Task: Add a condition where "Hours since ticket status pending Greater than Fifty five" in pending tickets.
Action: Mouse moved to (161, 445)
Screenshot: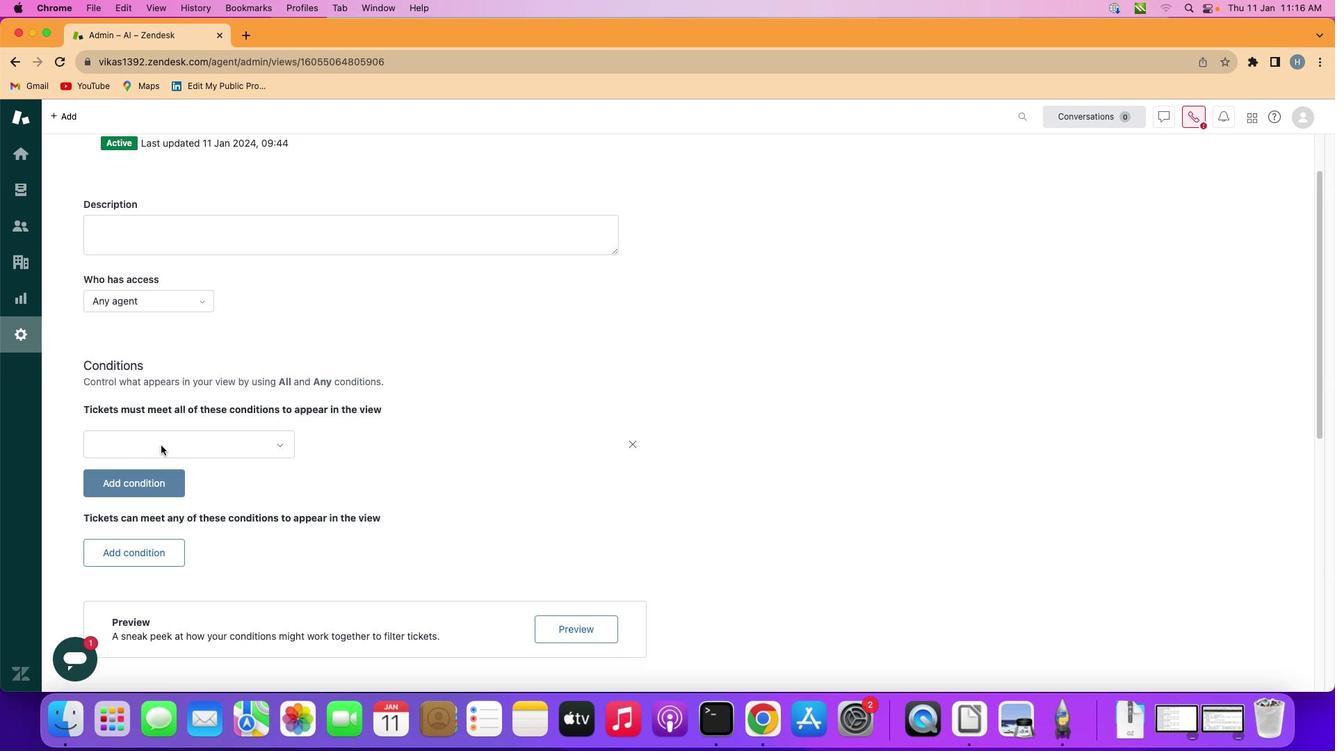 
Action: Mouse pressed left at (161, 445)
Screenshot: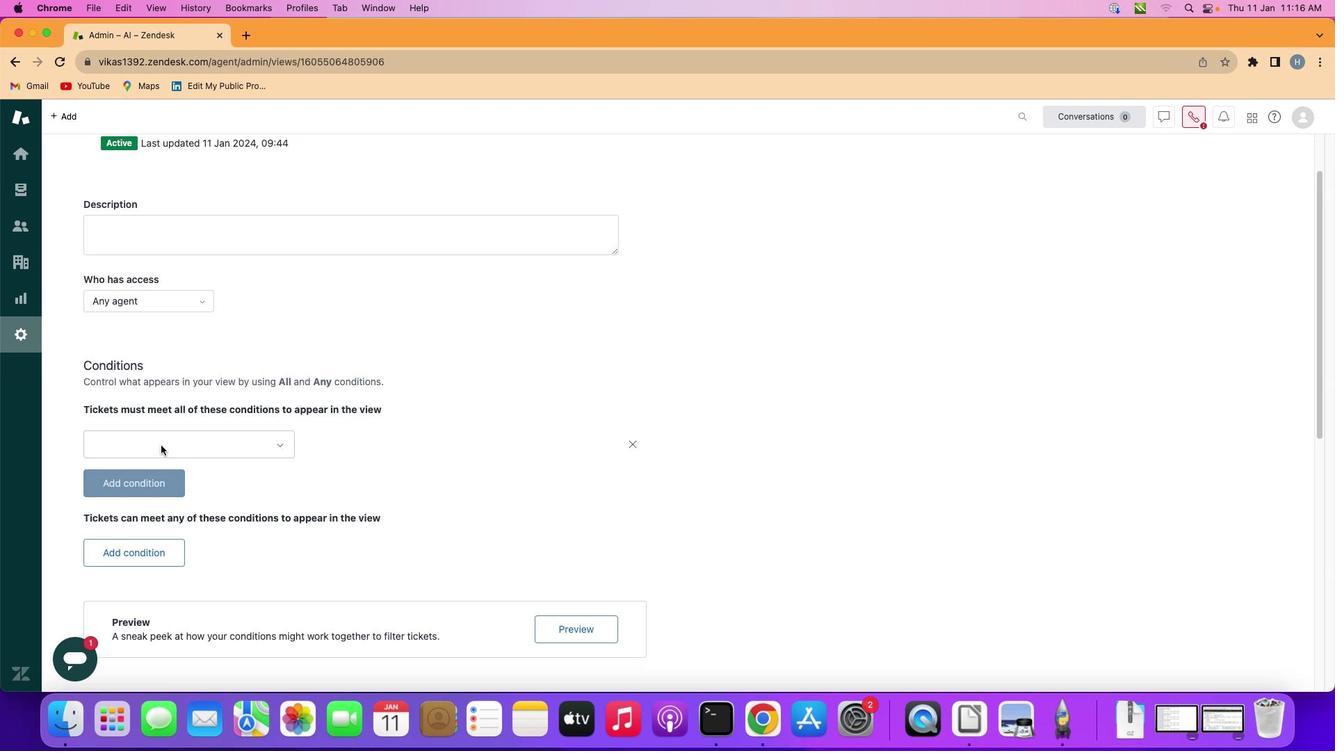 
Action: Mouse moved to (214, 445)
Screenshot: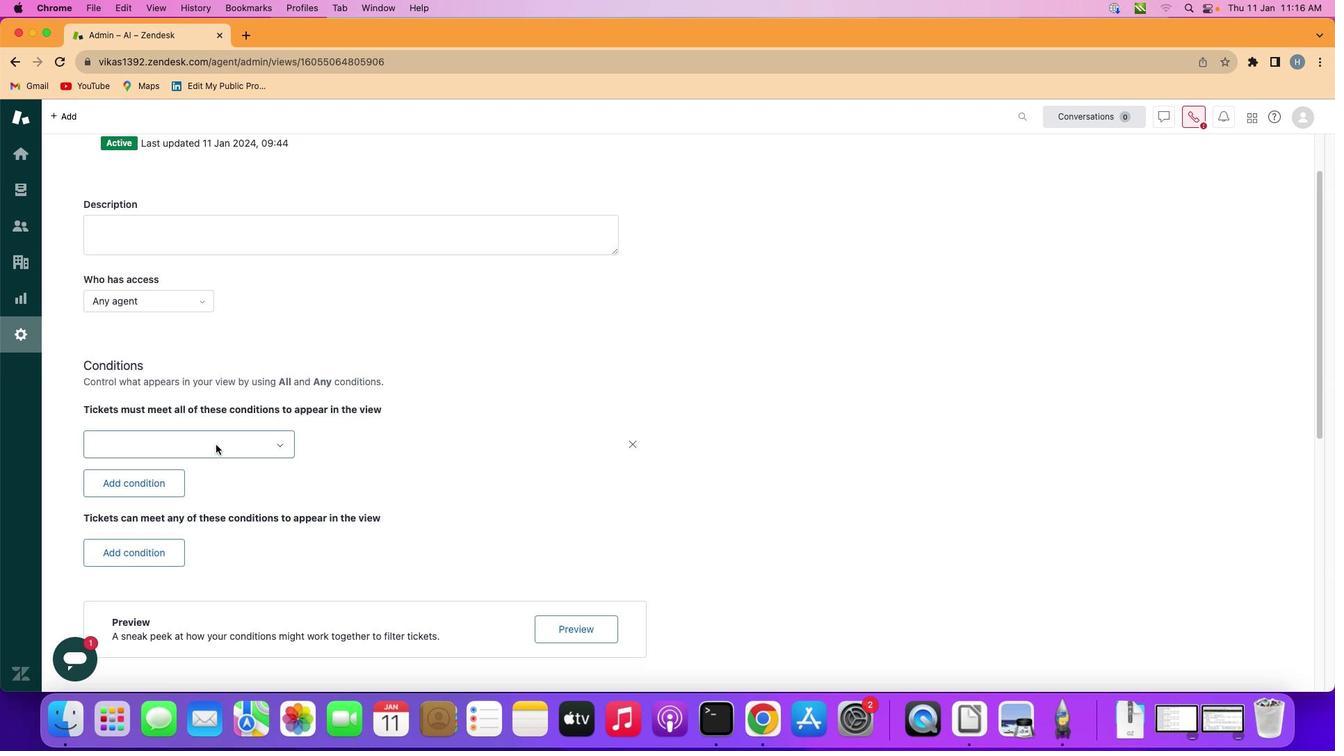 
Action: Mouse pressed left at (214, 445)
Screenshot: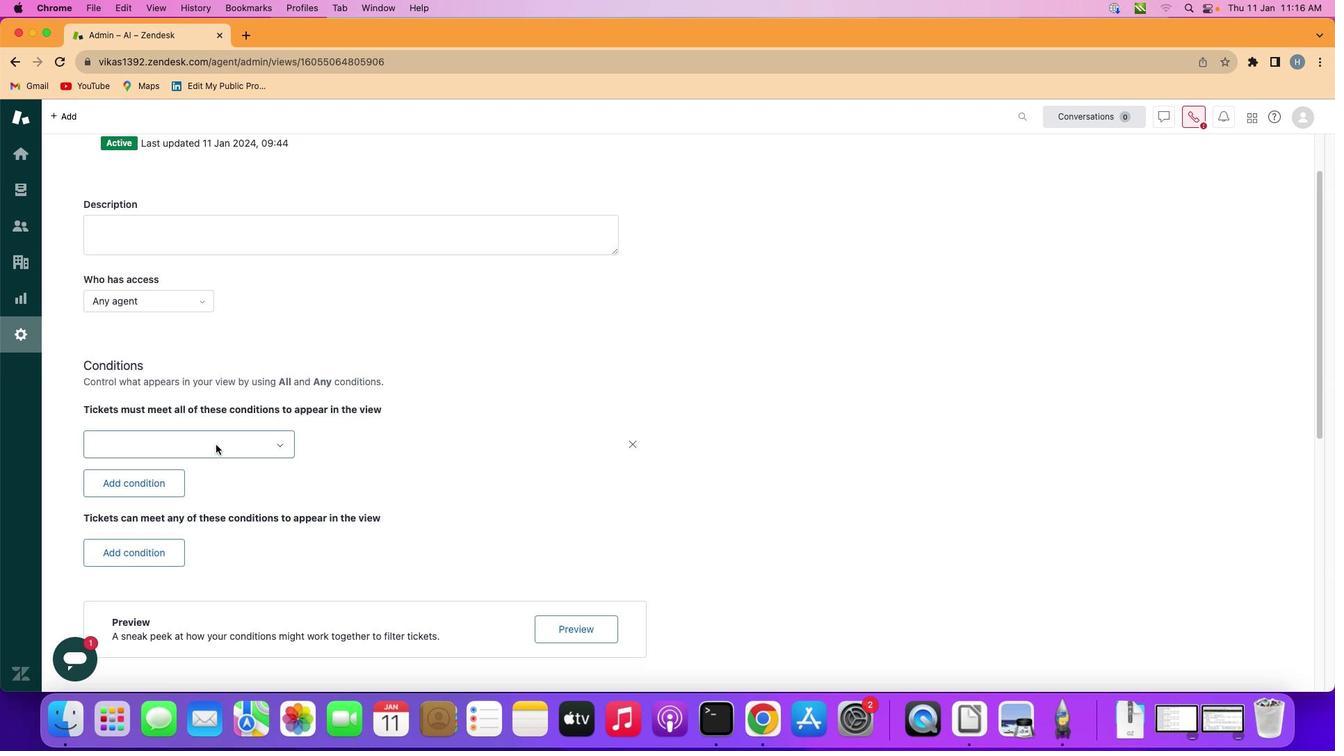 
Action: Mouse moved to (215, 368)
Screenshot: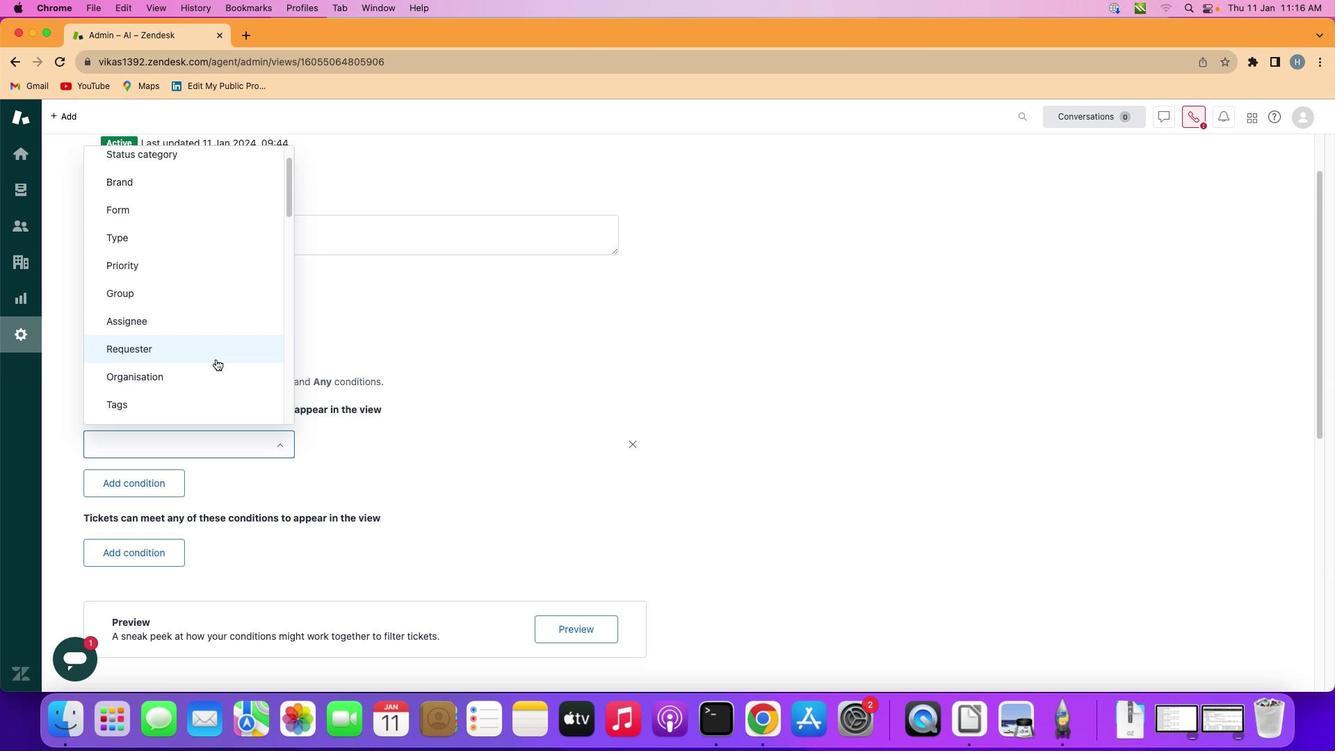 
Action: Mouse scrolled (215, 368) with delta (0, 0)
Screenshot: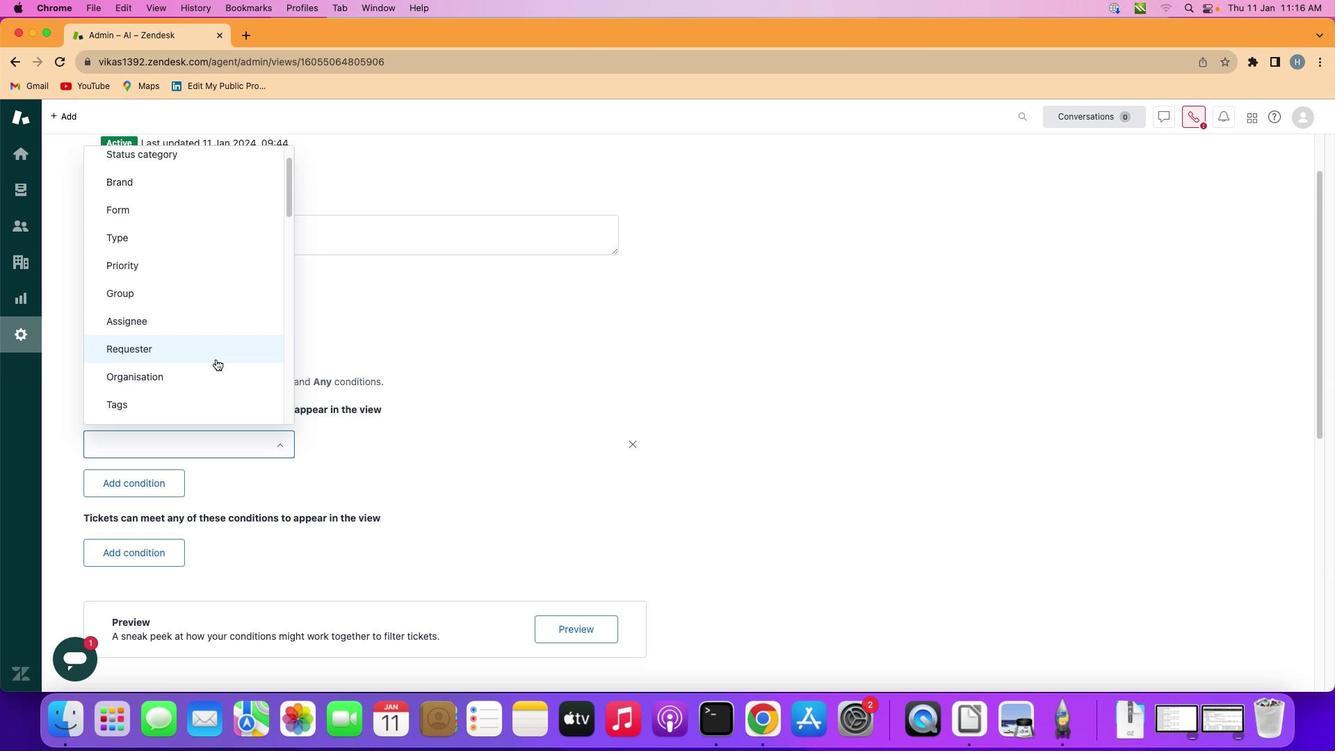 
Action: Mouse moved to (215, 367)
Screenshot: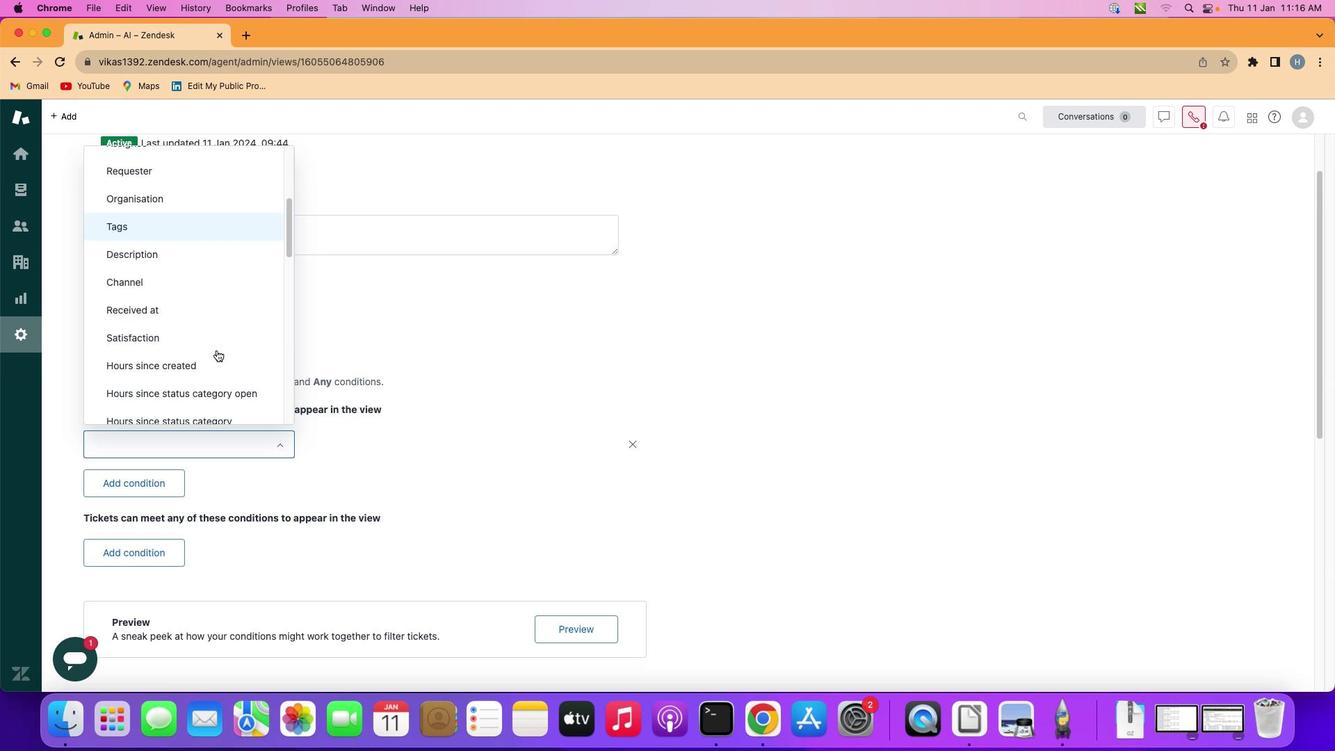 
Action: Mouse scrolled (215, 367) with delta (0, 0)
Screenshot: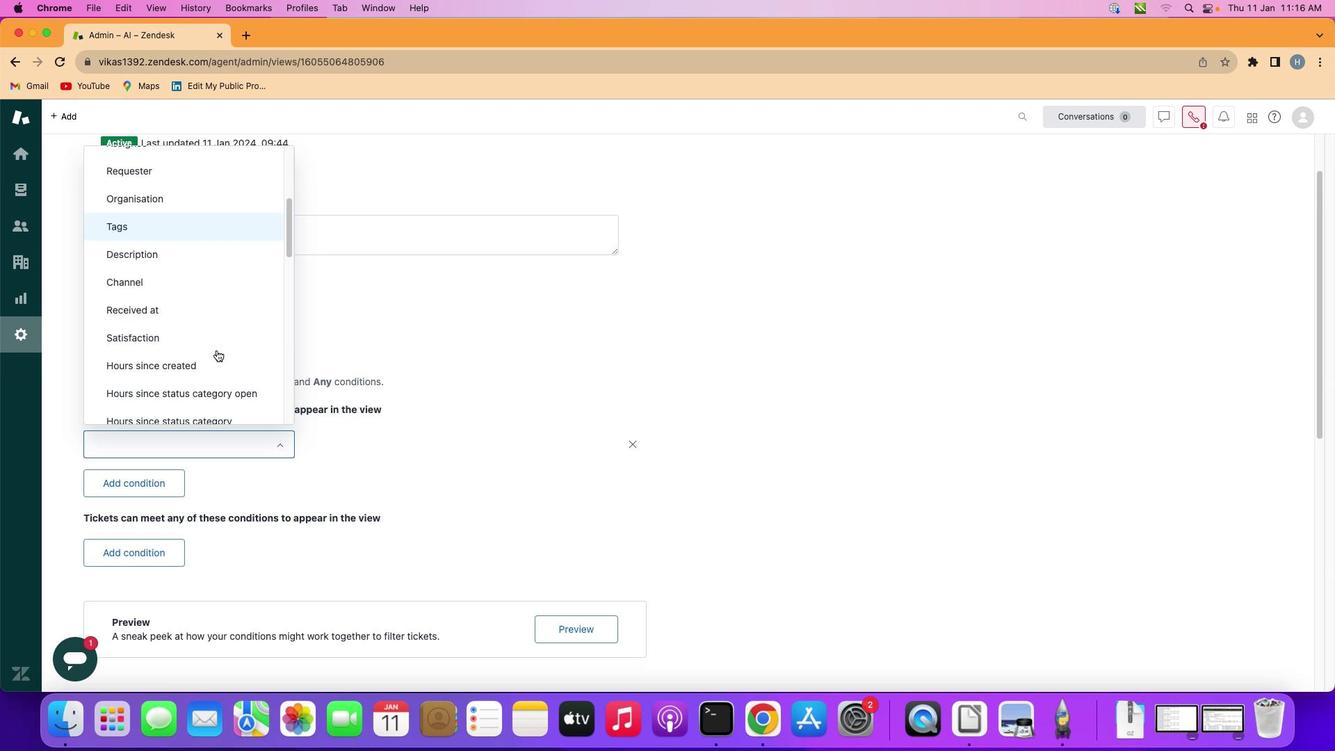 
Action: Mouse moved to (215, 365)
Screenshot: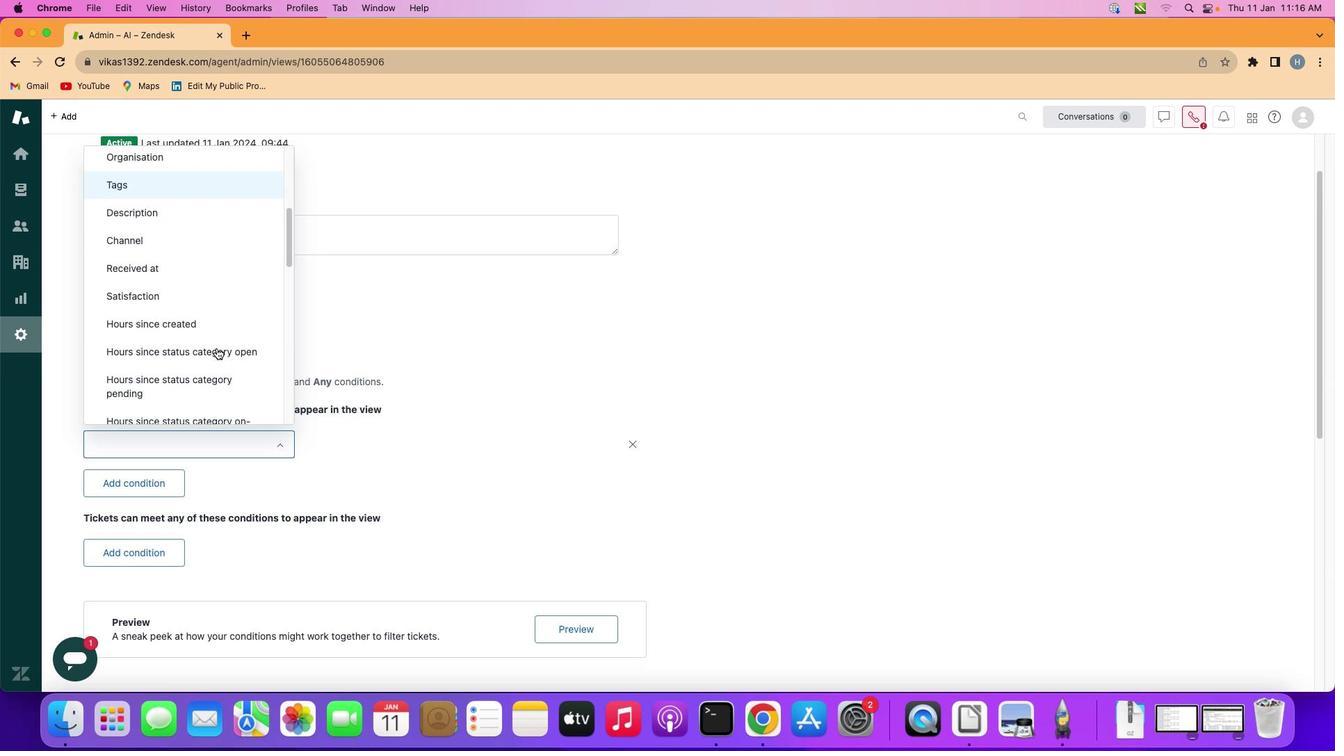 
Action: Mouse scrolled (215, 365) with delta (0, -1)
Screenshot: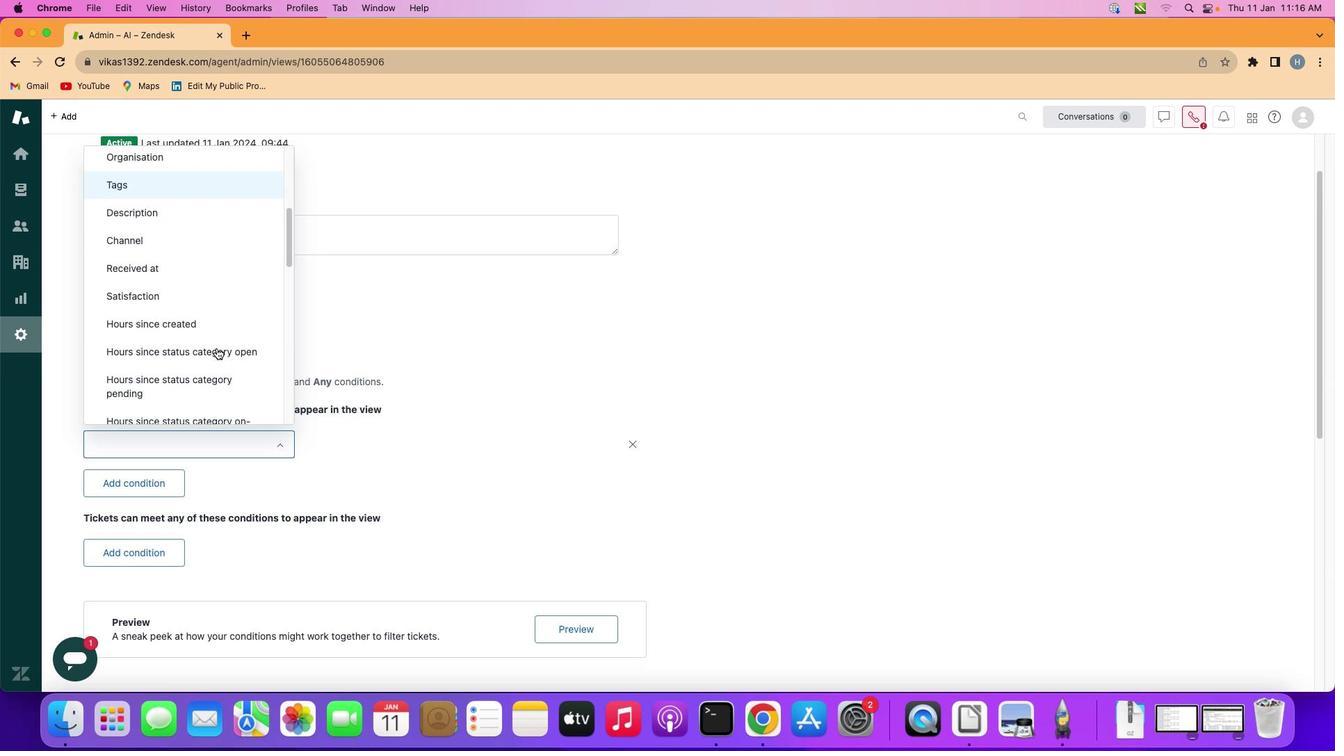 
Action: Mouse moved to (215, 363)
Screenshot: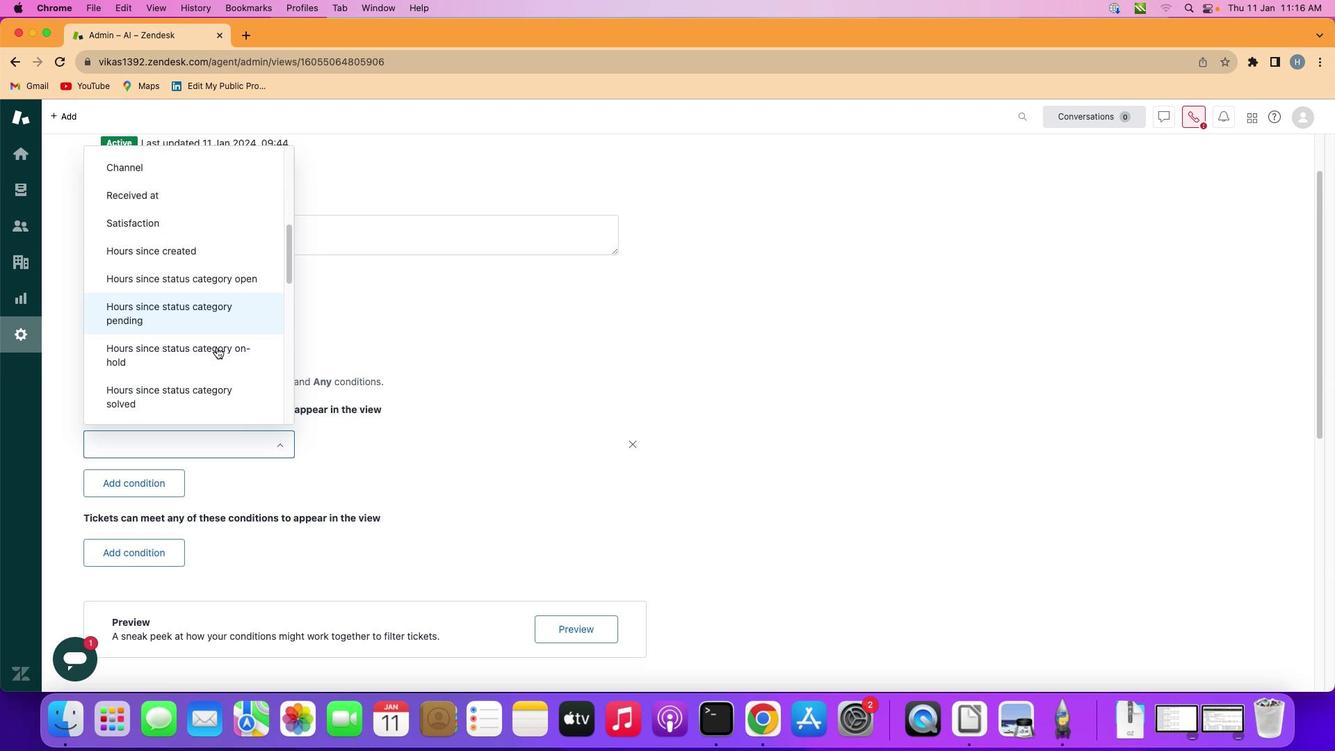 
Action: Mouse scrolled (215, 363) with delta (0, -2)
Screenshot: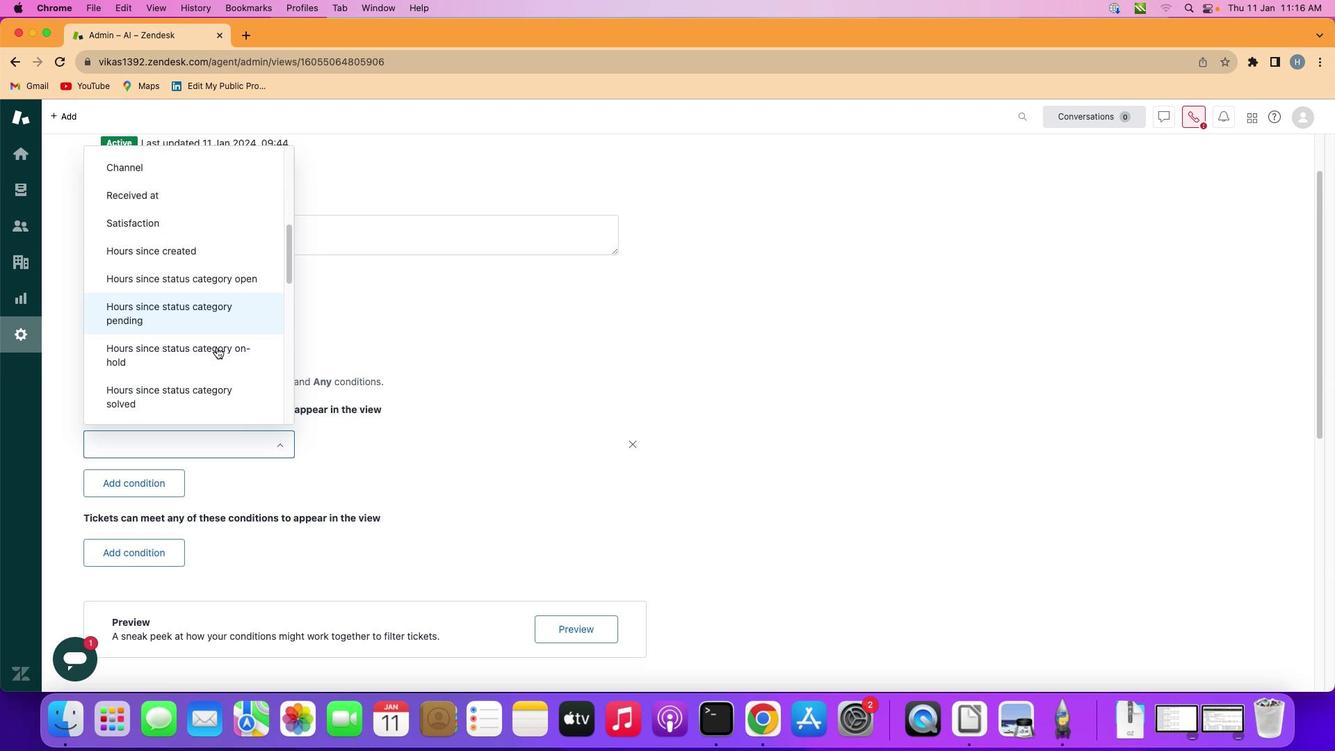 
Action: Mouse moved to (215, 359)
Screenshot: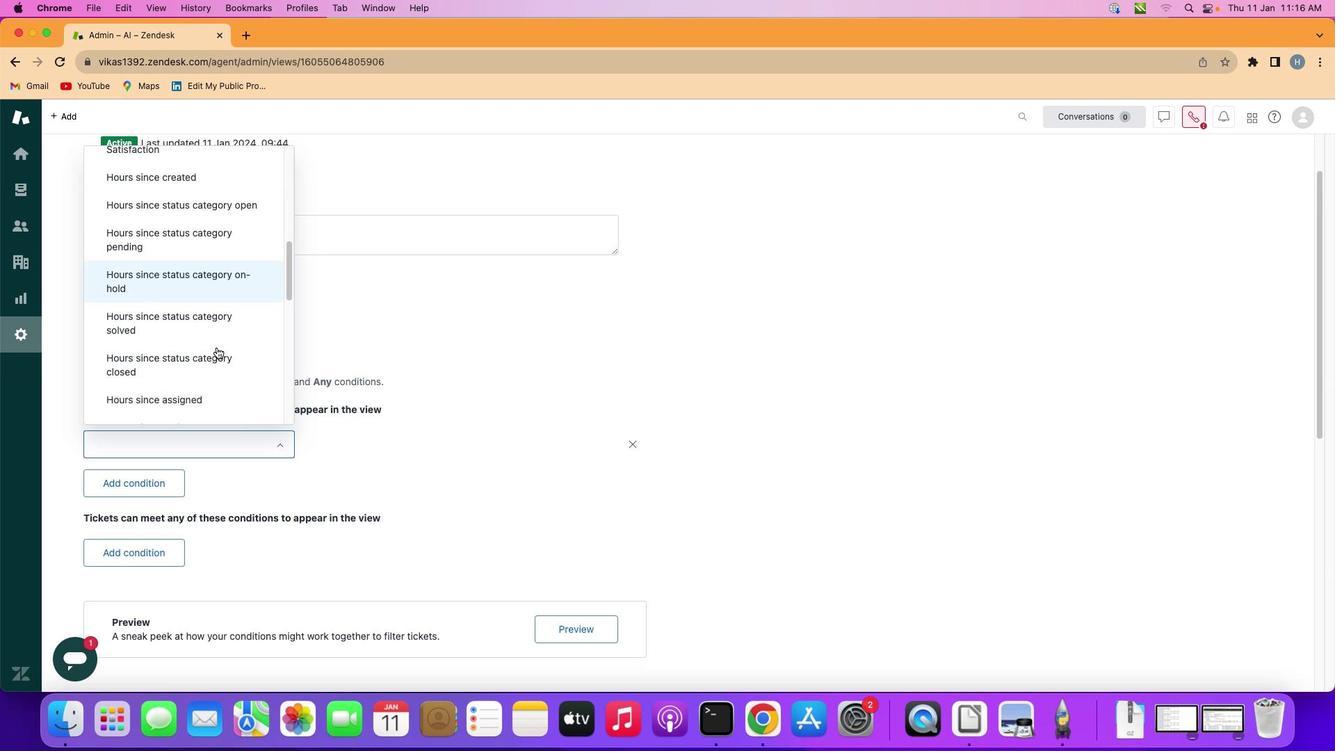 
Action: Mouse scrolled (215, 359) with delta (0, -2)
Screenshot: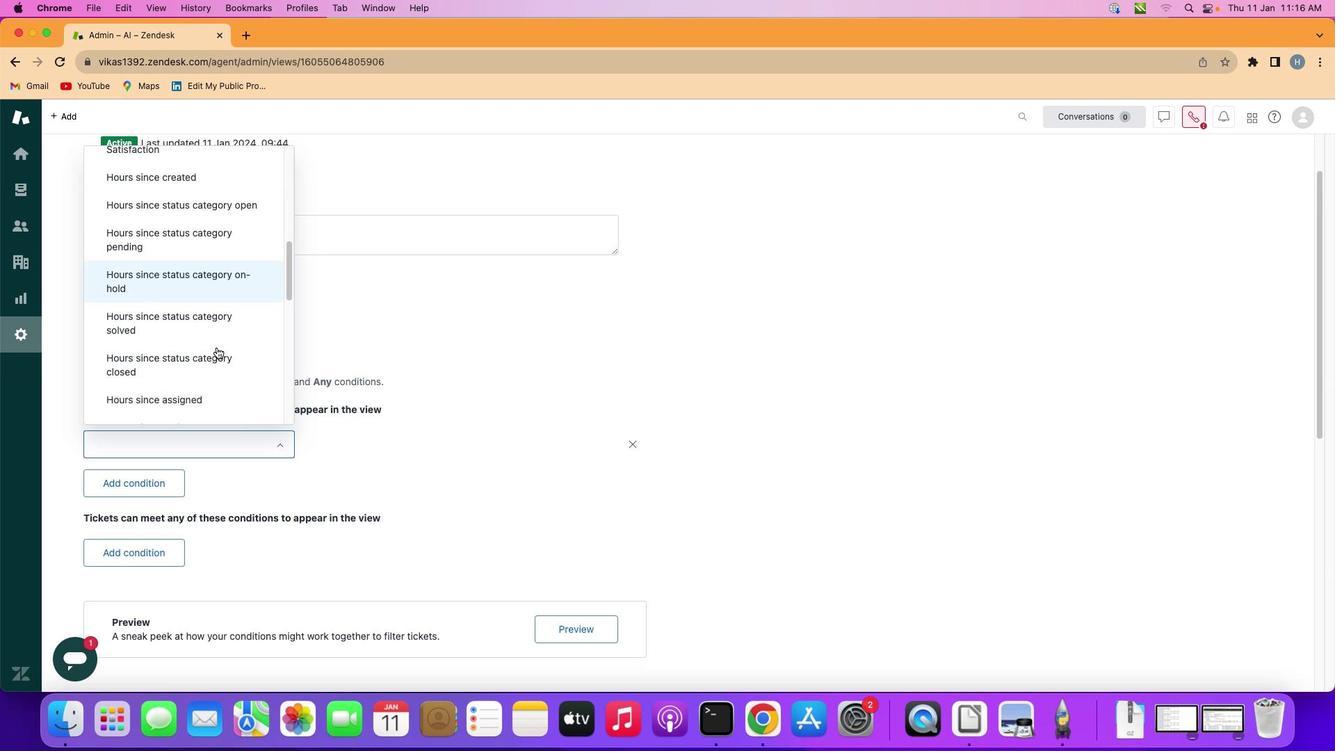 
Action: Mouse moved to (217, 347)
Screenshot: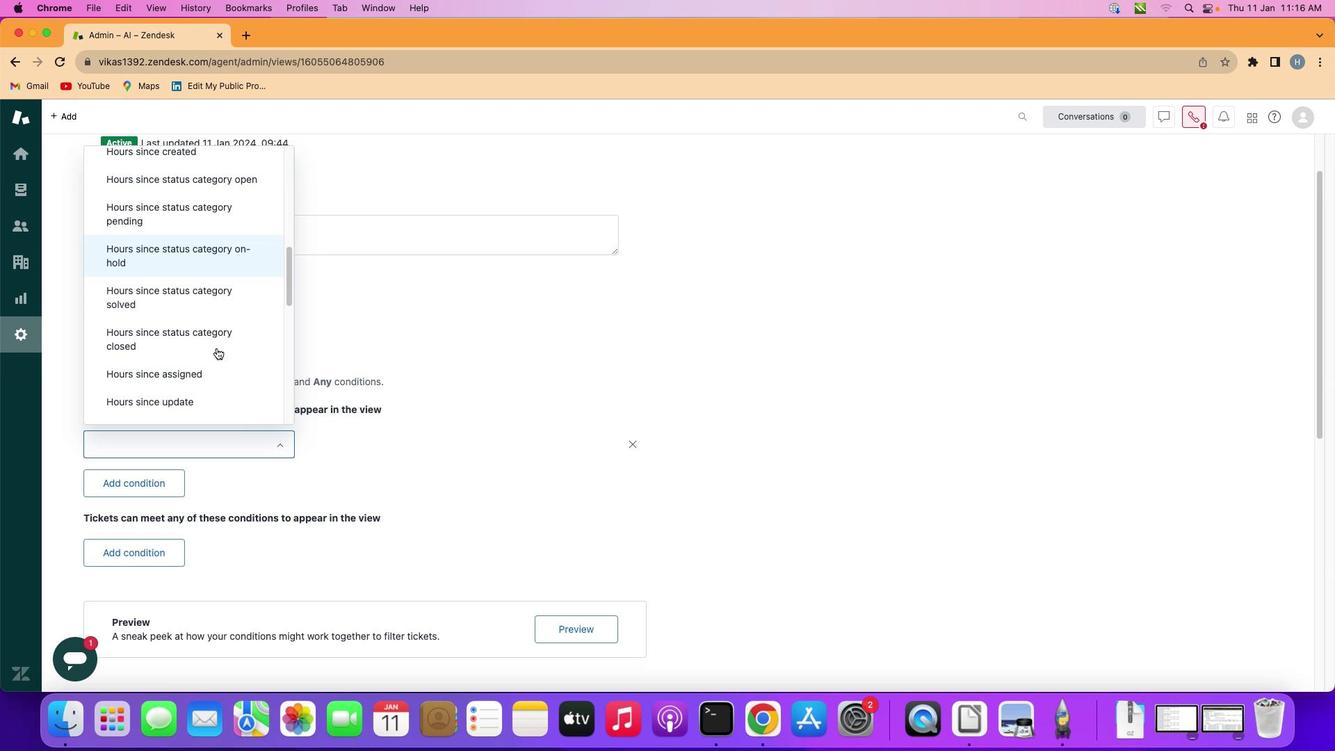 
Action: Mouse scrolled (217, 347) with delta (0, -2)
Screenshot: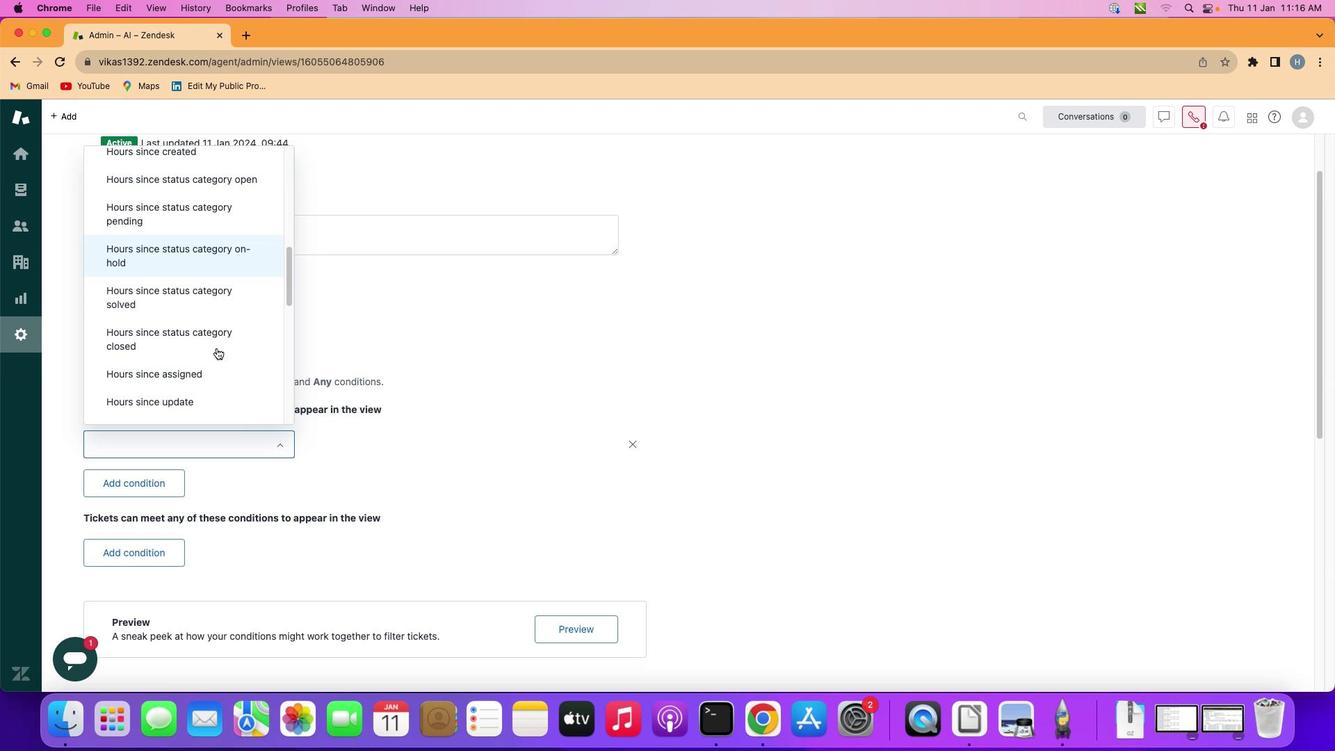 
Action: Mouse moved to (217, 347)
Screenshot: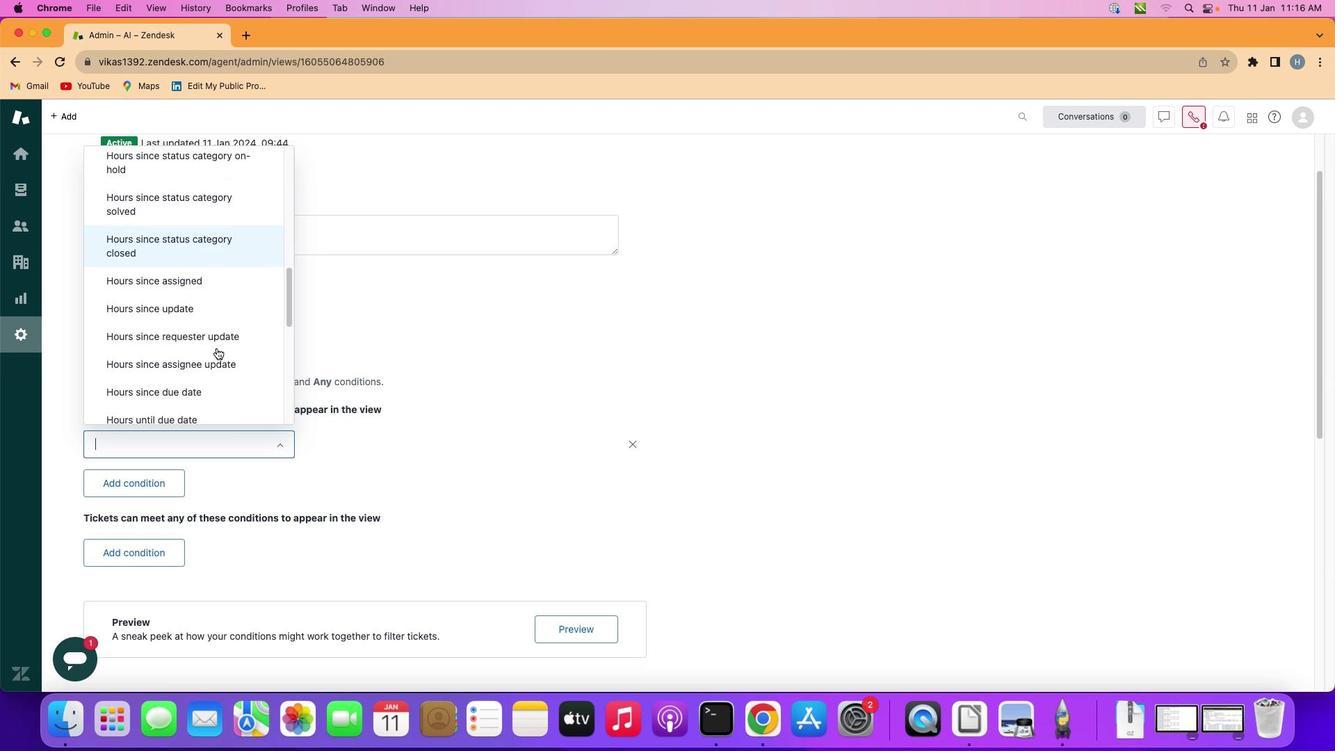 
Action: Mouse scrolled (217, 347) with delta (0, 0)
Screenshot: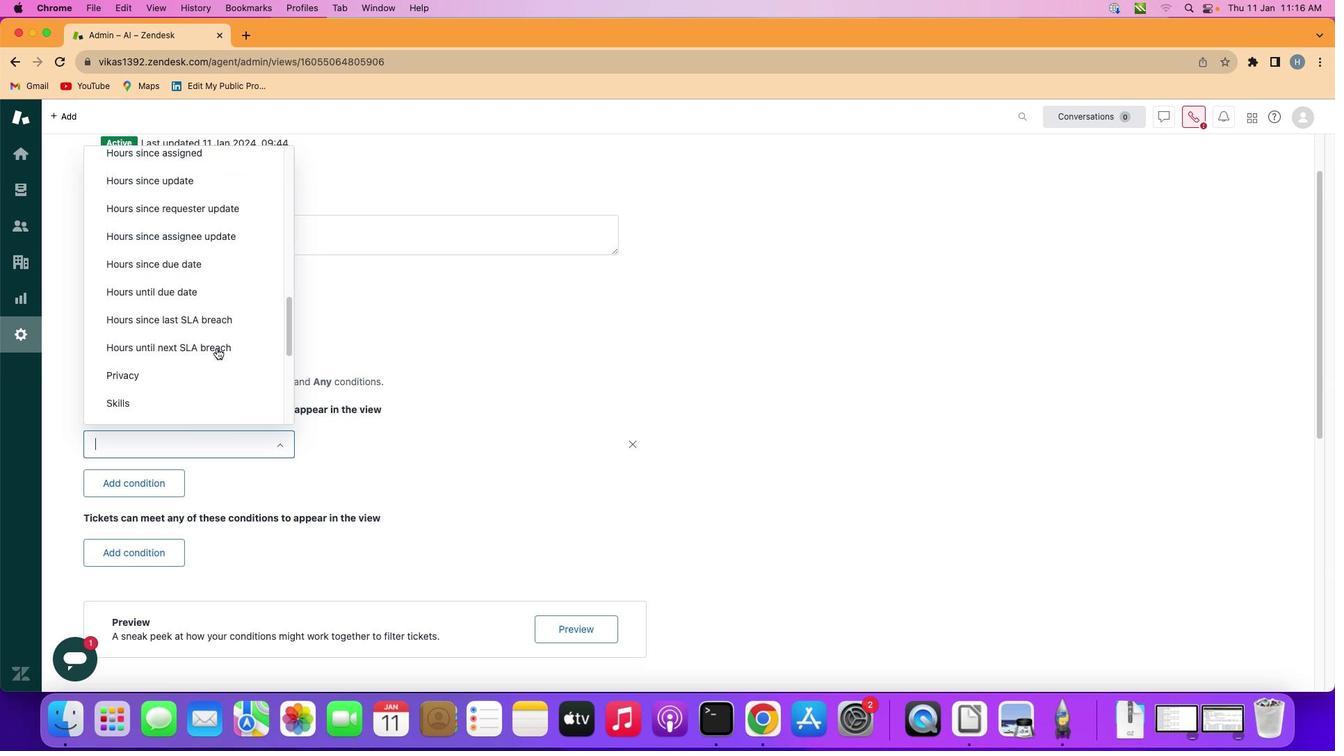 
Action: Mouse scrolled (217, 347) with delta (0, 0)
Screenshot: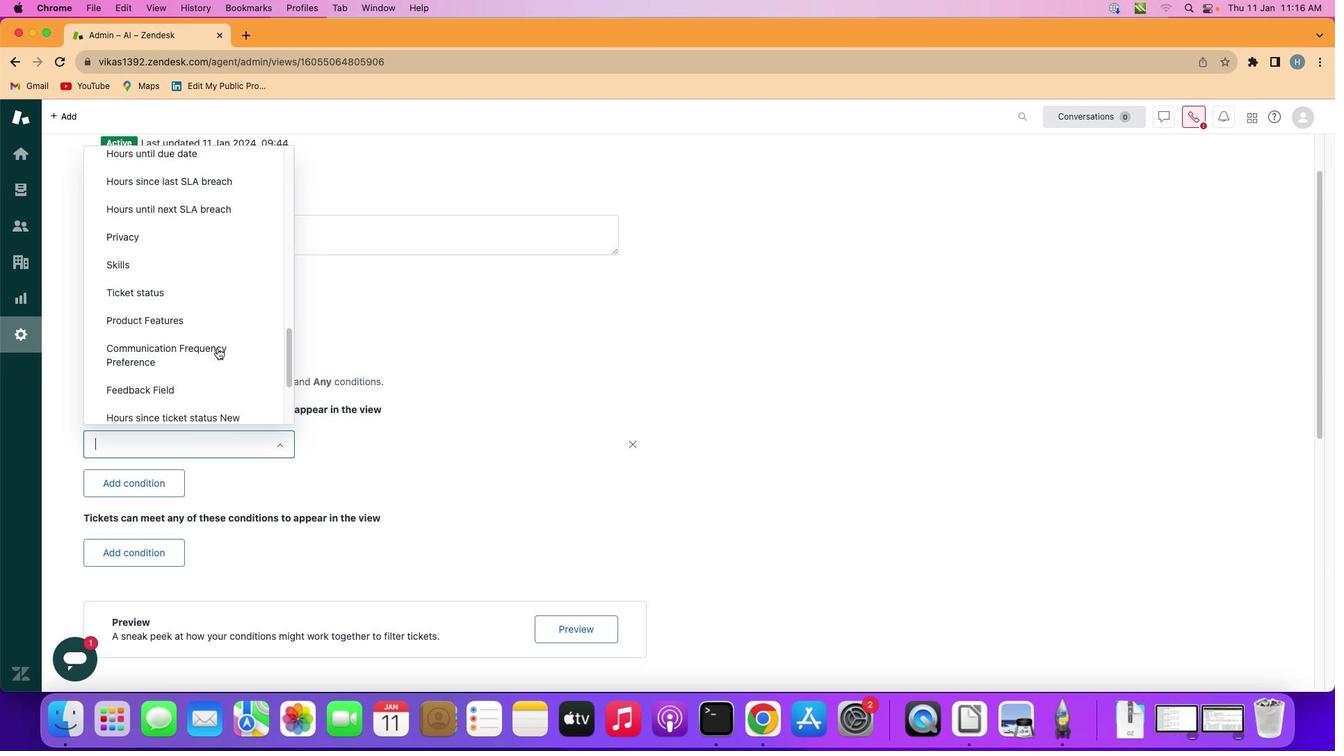 
Action: Mouse scrolled (217, 347) with delta (0, -2)
Screenshot: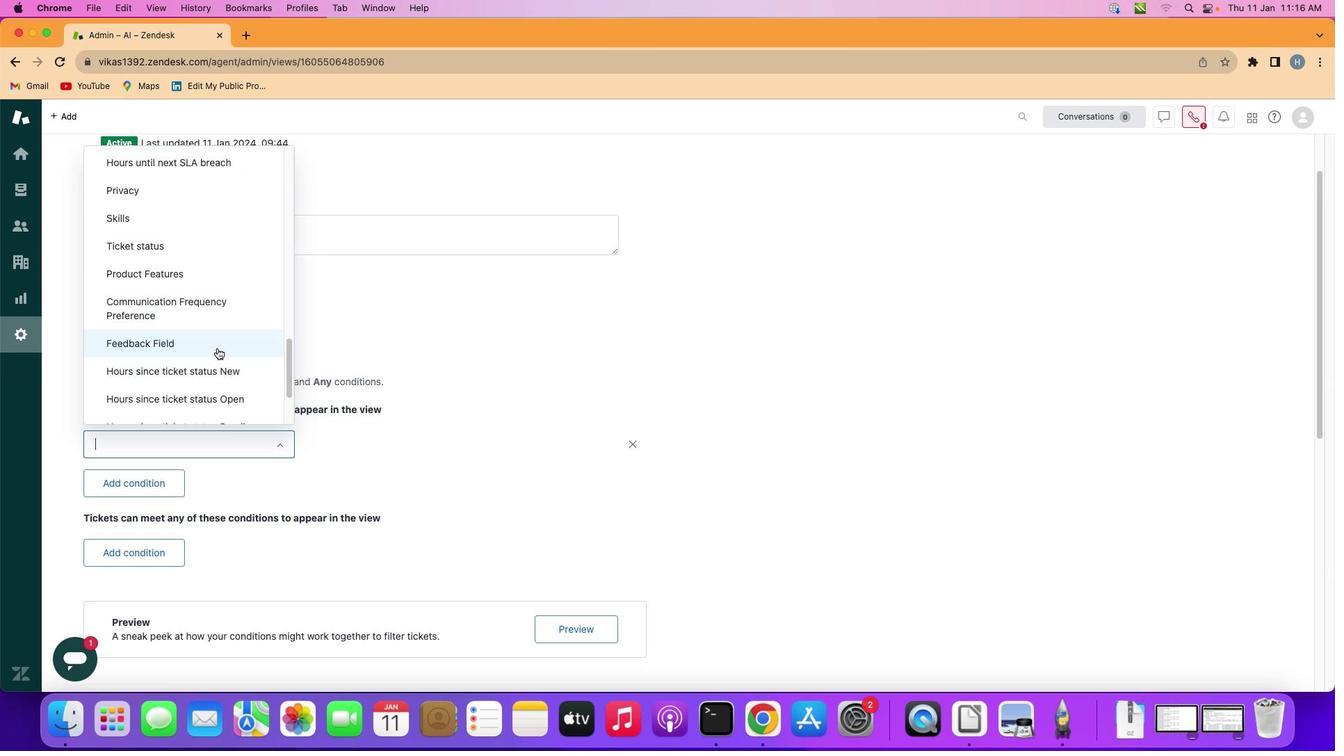 
Action: Mouse scrolled (217, 347) with delta (0, -2)
Screenshot: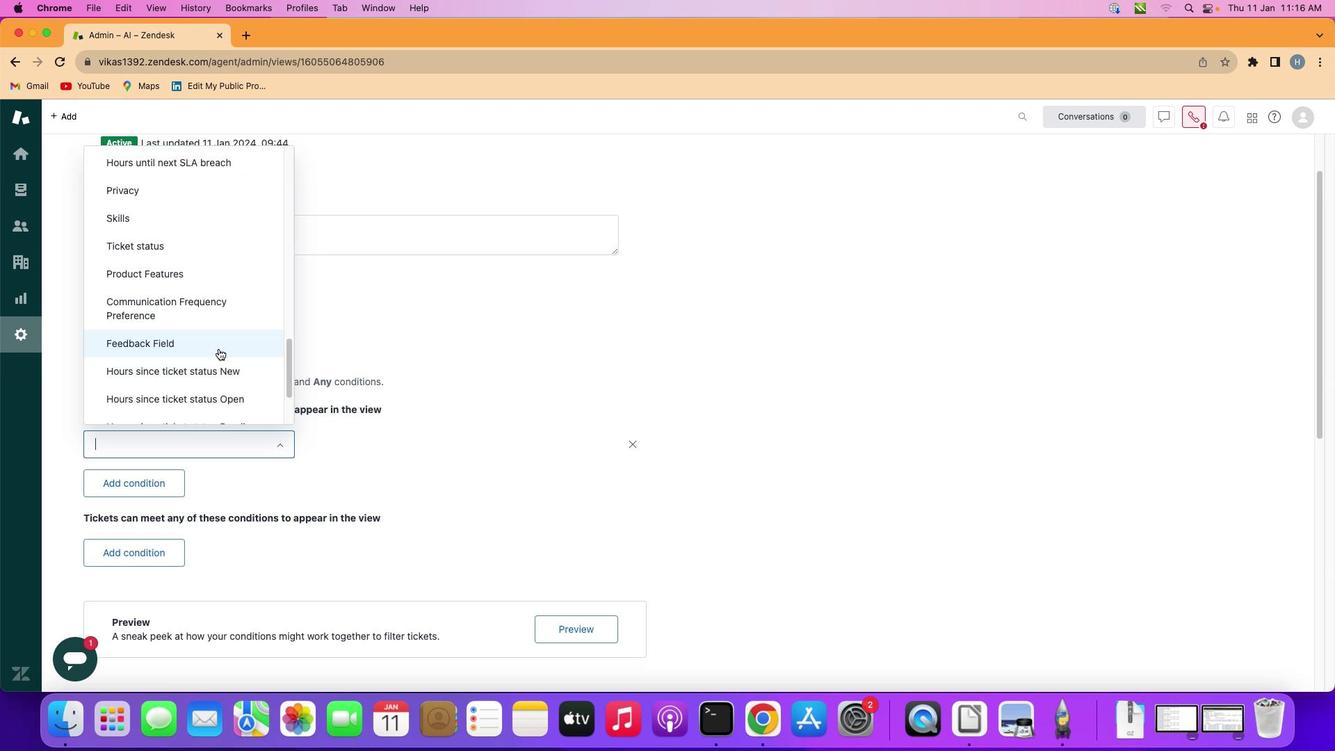 
Action: Mouse scrolled (217, 347) with delta (0, -3)
Screenshot: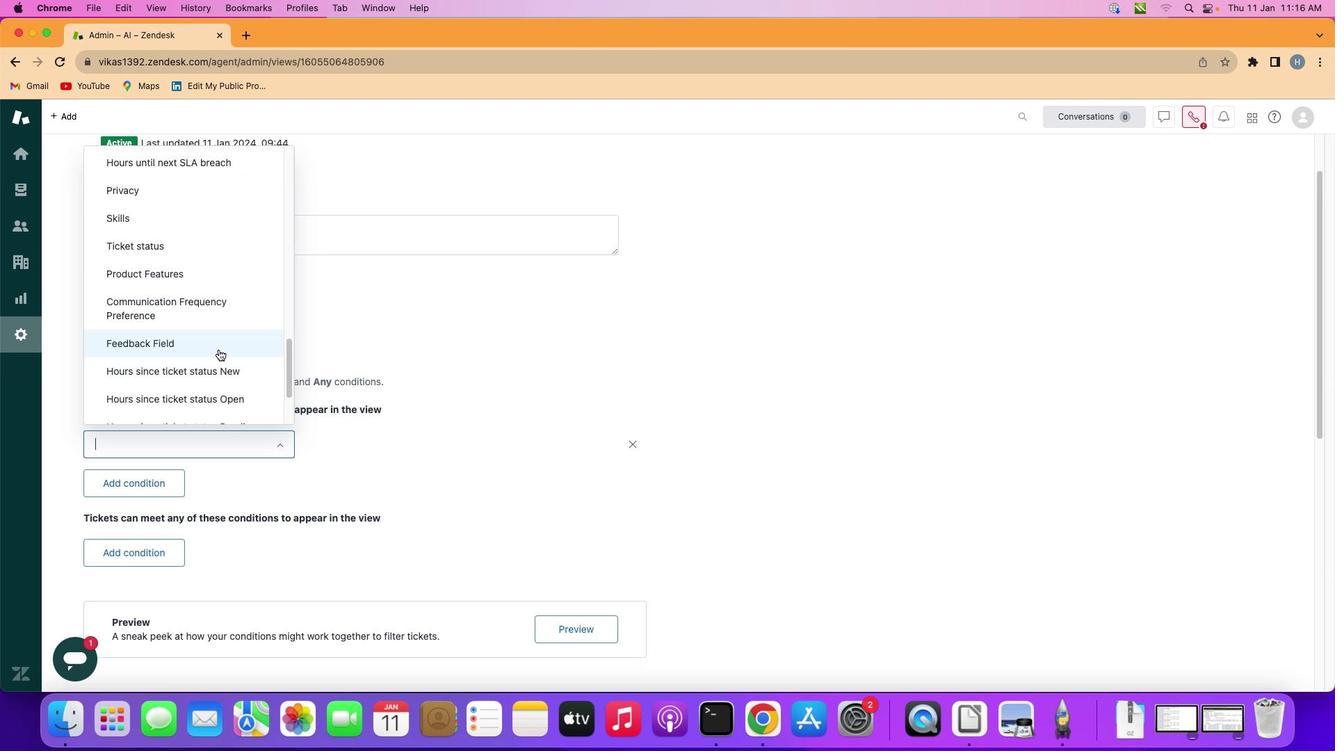 
Action: Mouse moved to (219, 350)
Screenshot: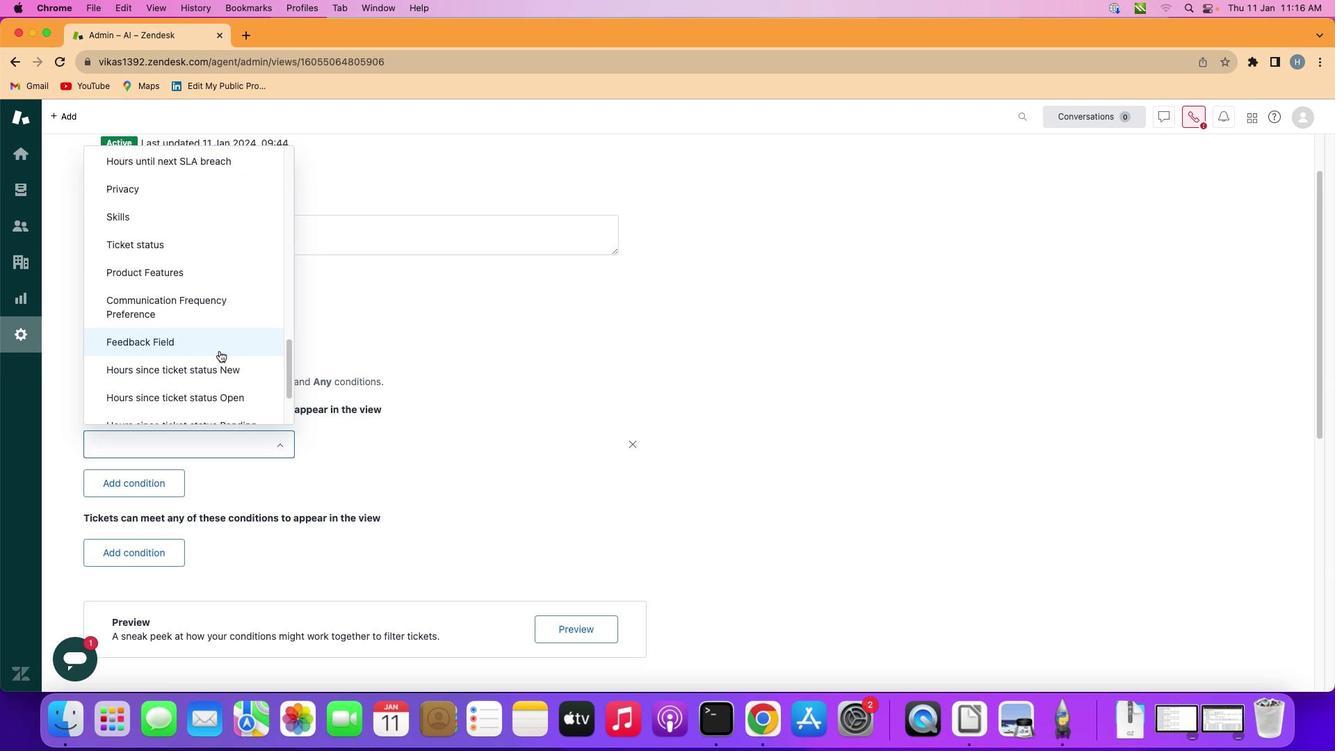 
Action: Mouse scrolled (219, 350) with delta (0, 0)
Screenshot: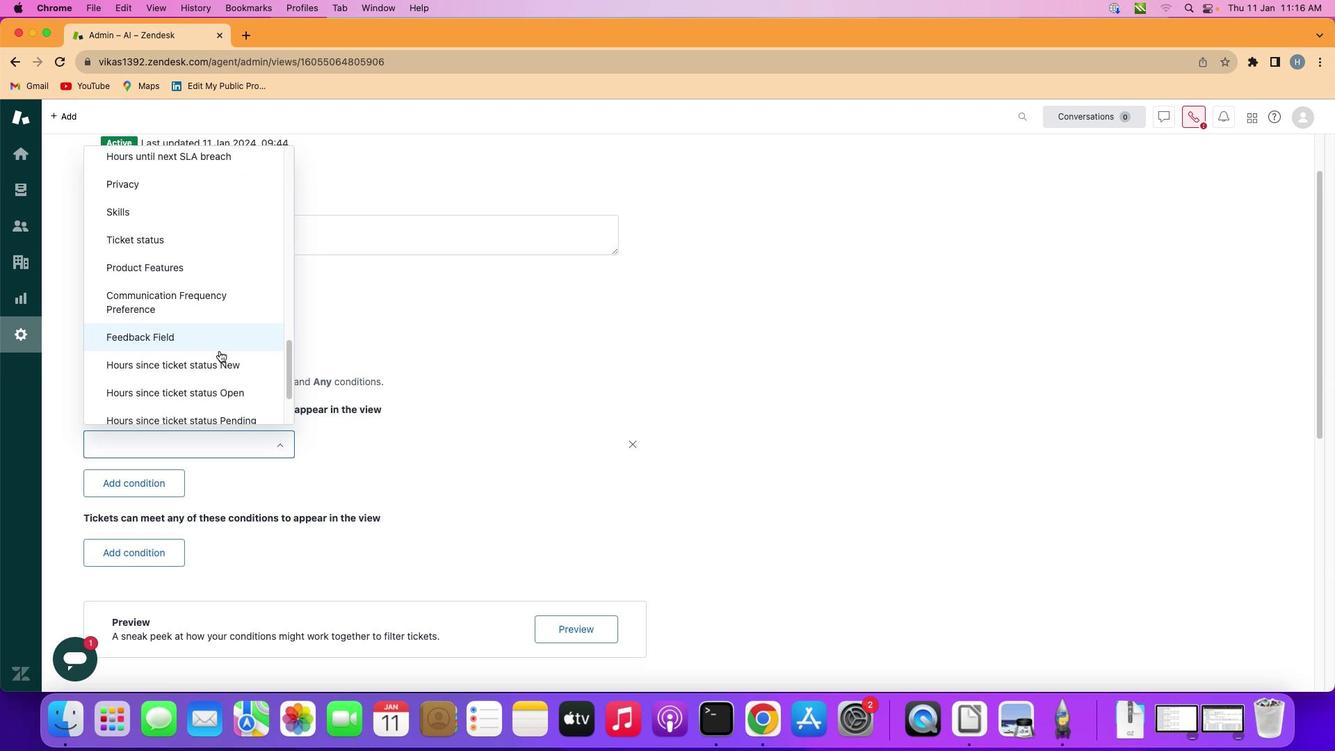 
Action: Mouse scrolled (219, 350) with delta (0, 0)
Screenshot: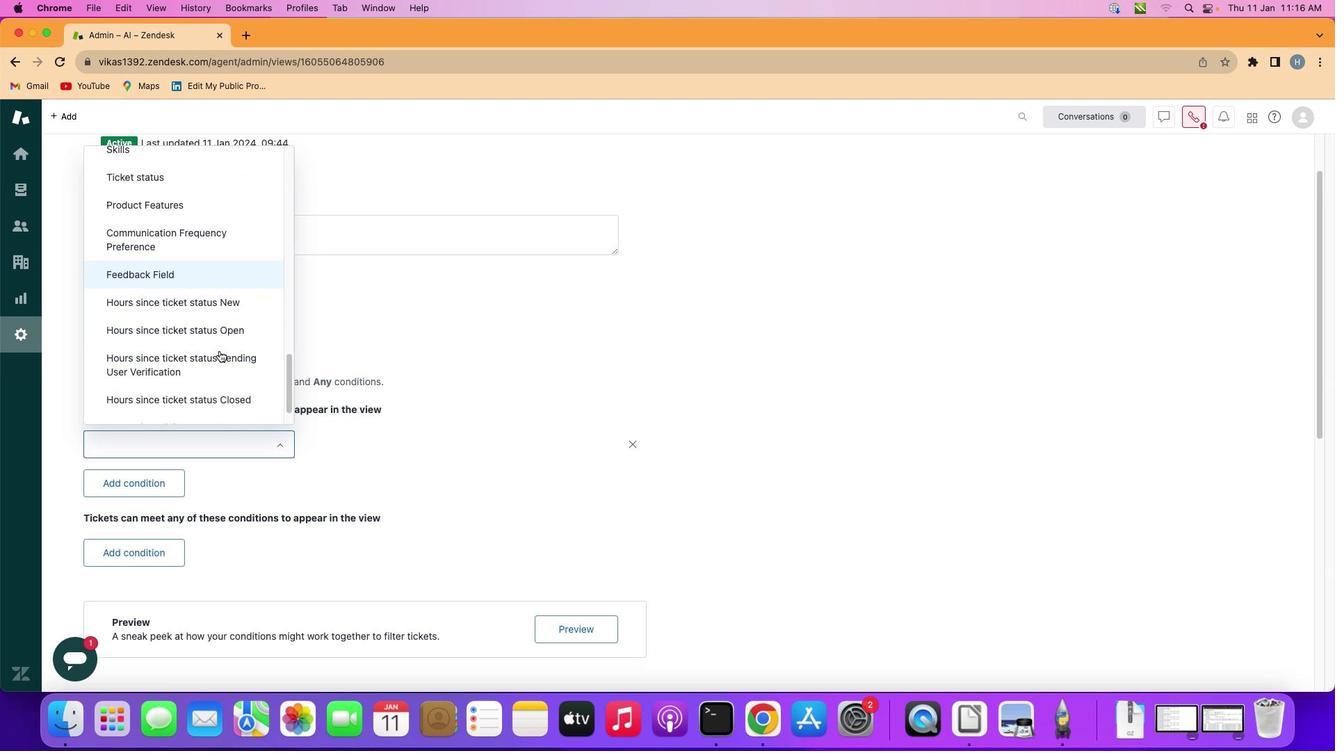 
Action: Mouse scrolled (219, 350) with delta (0, 0)
Screenshot: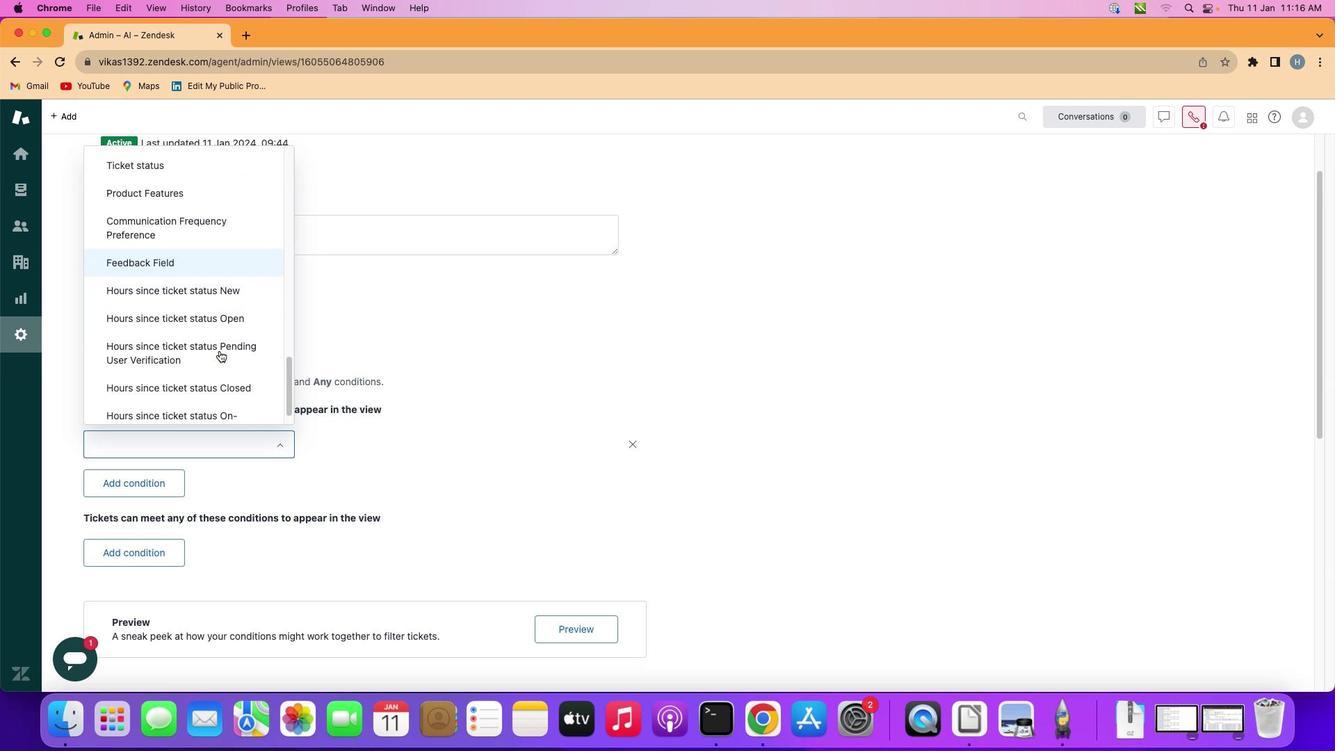 
Action: Mouse scrolled (219, 350) with delta (0, -1)
Screenshot: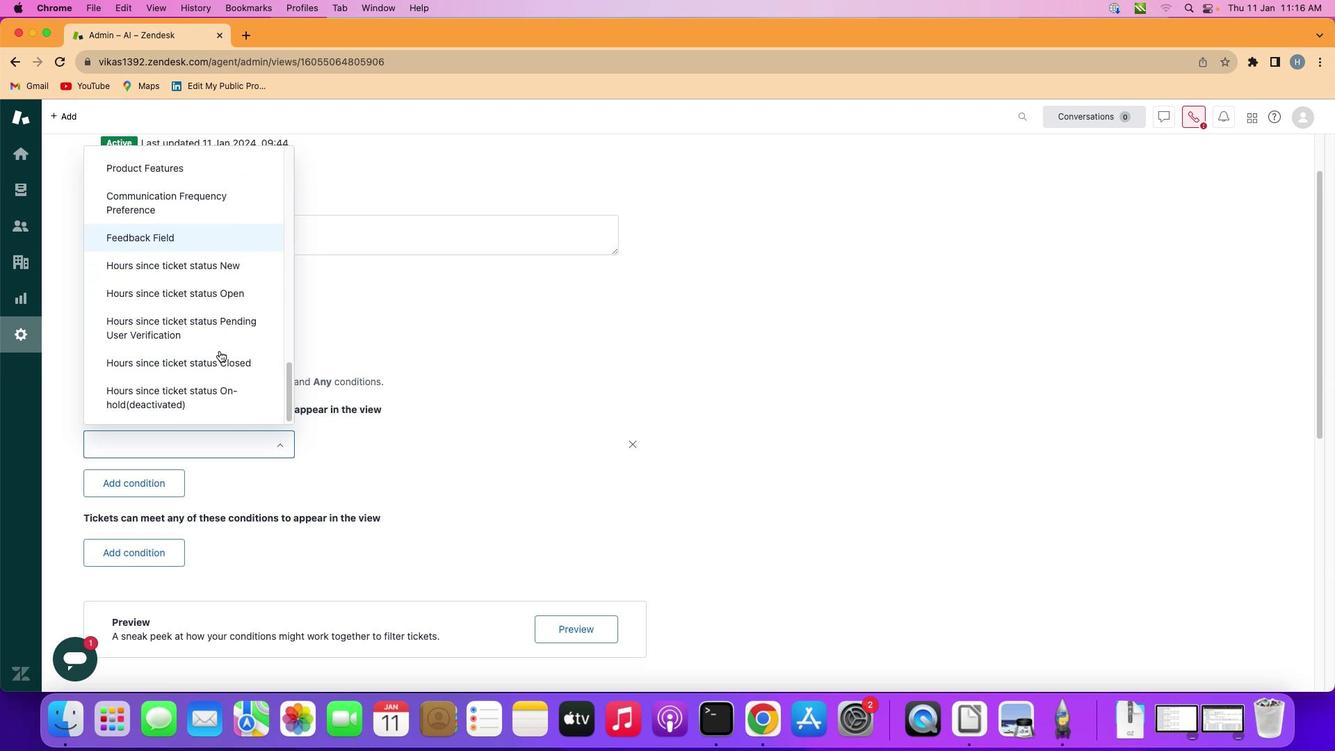 
Action: Mouse scrolled (219, 350) with delta (0, -2)
Screenshot: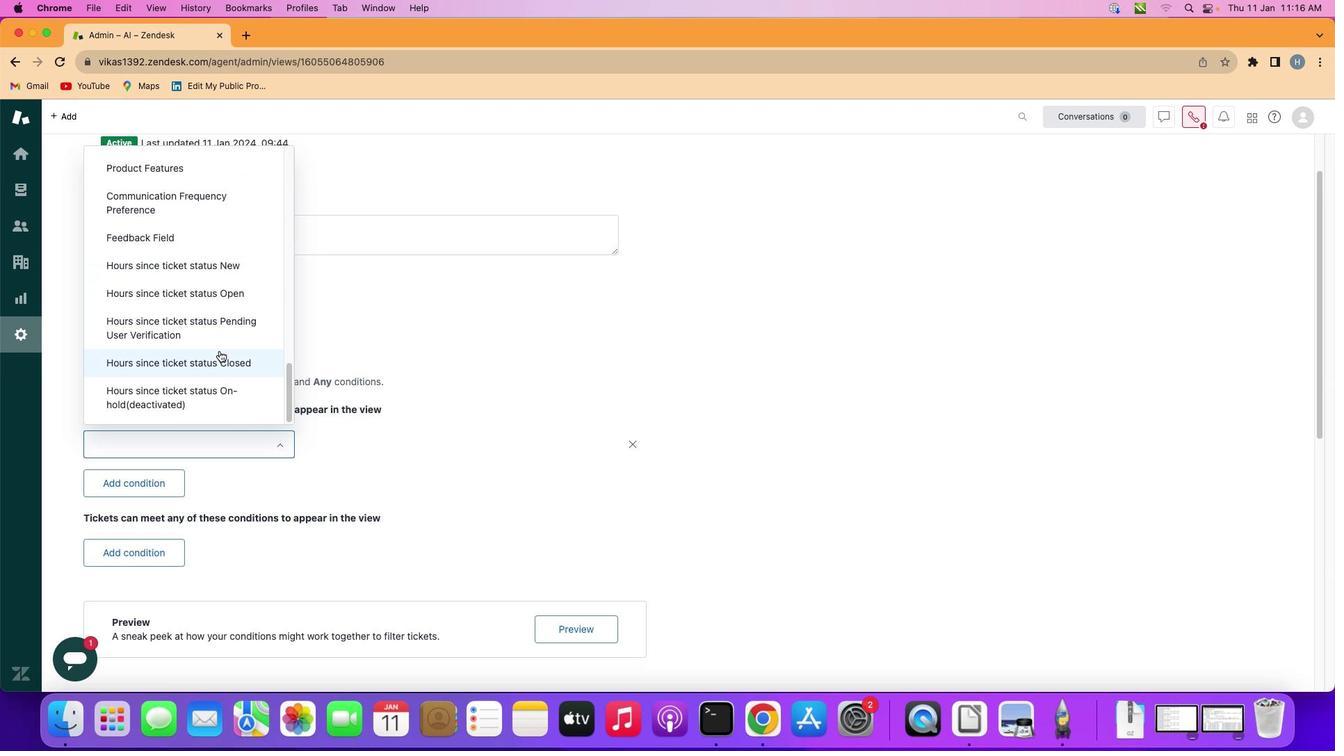 
Action: Mouse moved to (248, 318)
Screenshot: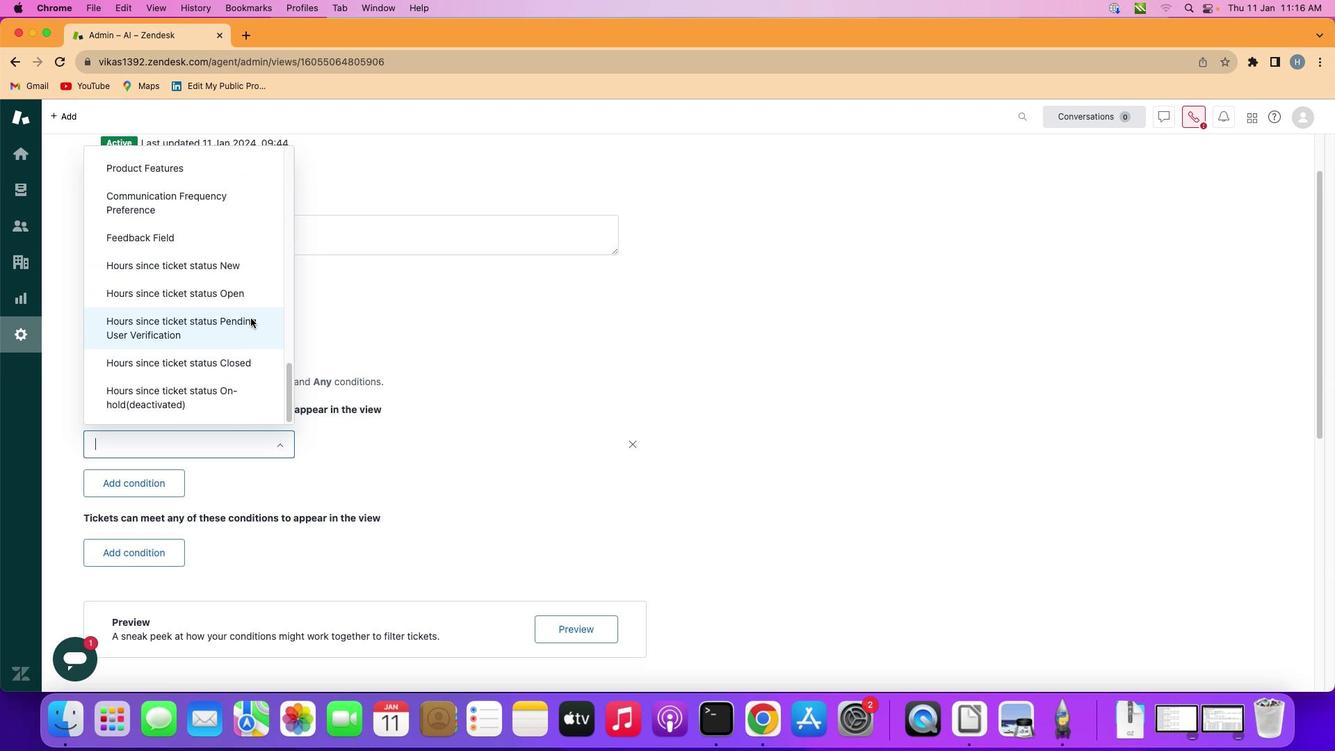 
Action: Mouse pressed left at (248, 318)
Screenshot: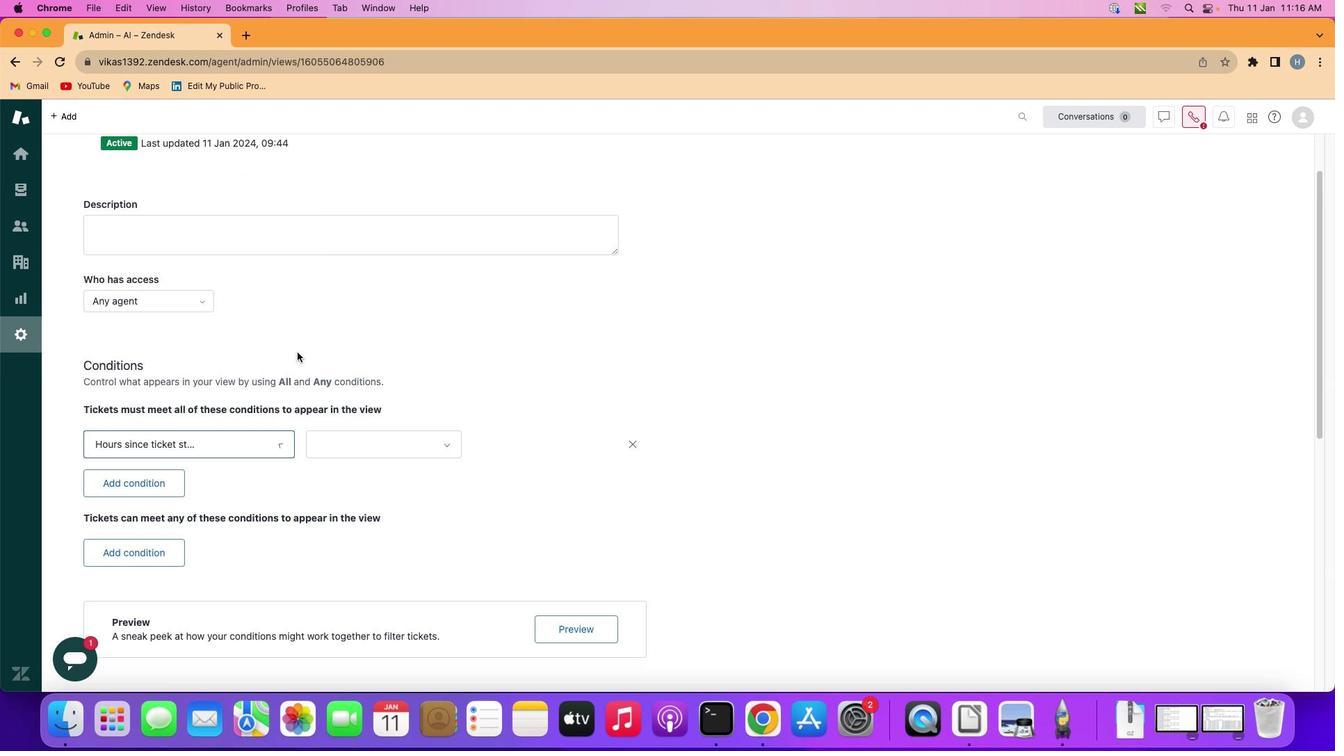 
Action: Mouse moved to (404, 438)
Screenshot: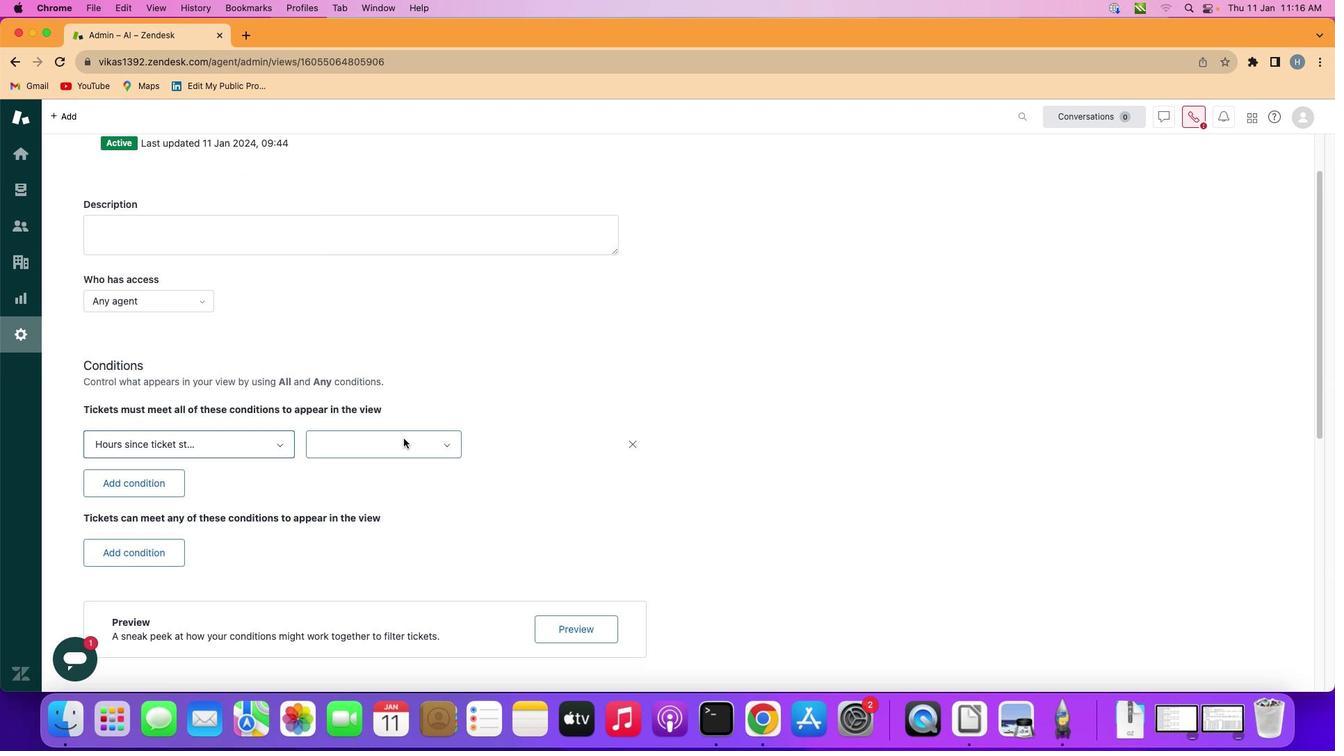
Action: Mouse pressed left at (404, 438)
Screenshot: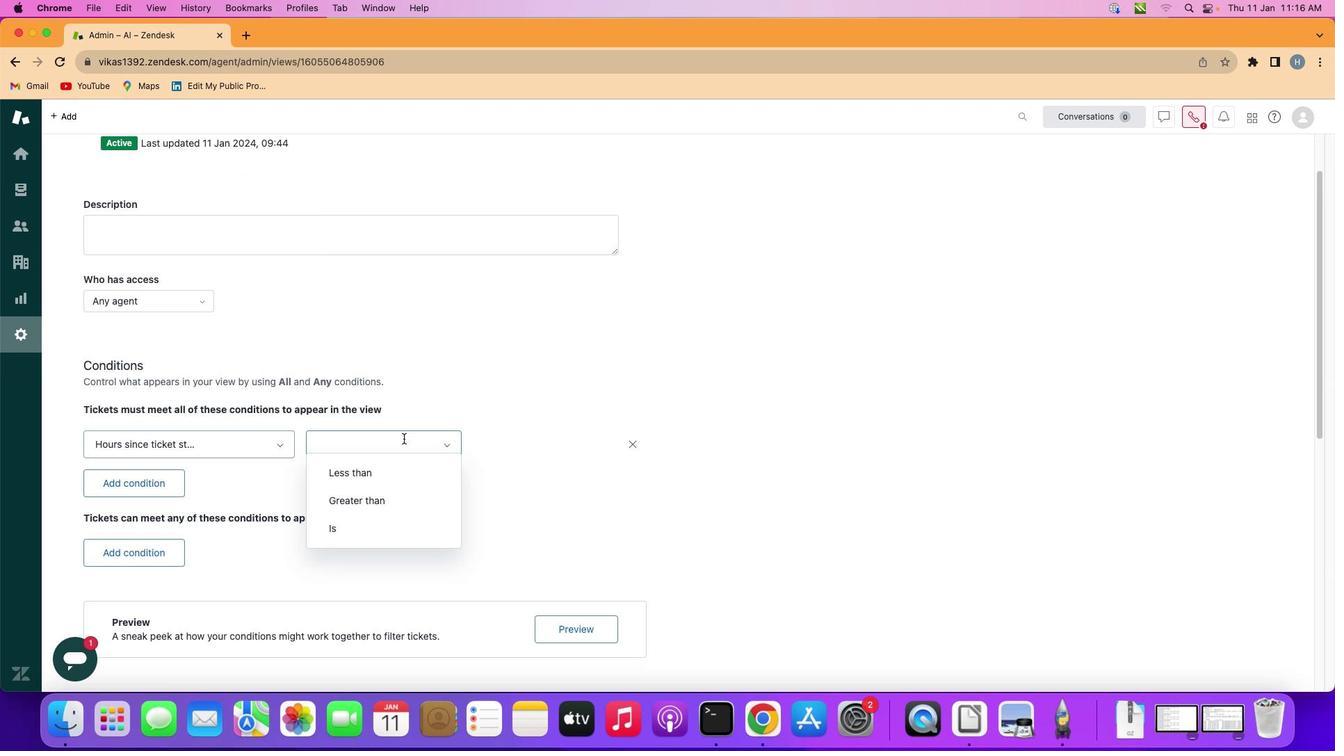 
Action: Mouse moved to (400, 500)
Screenshot: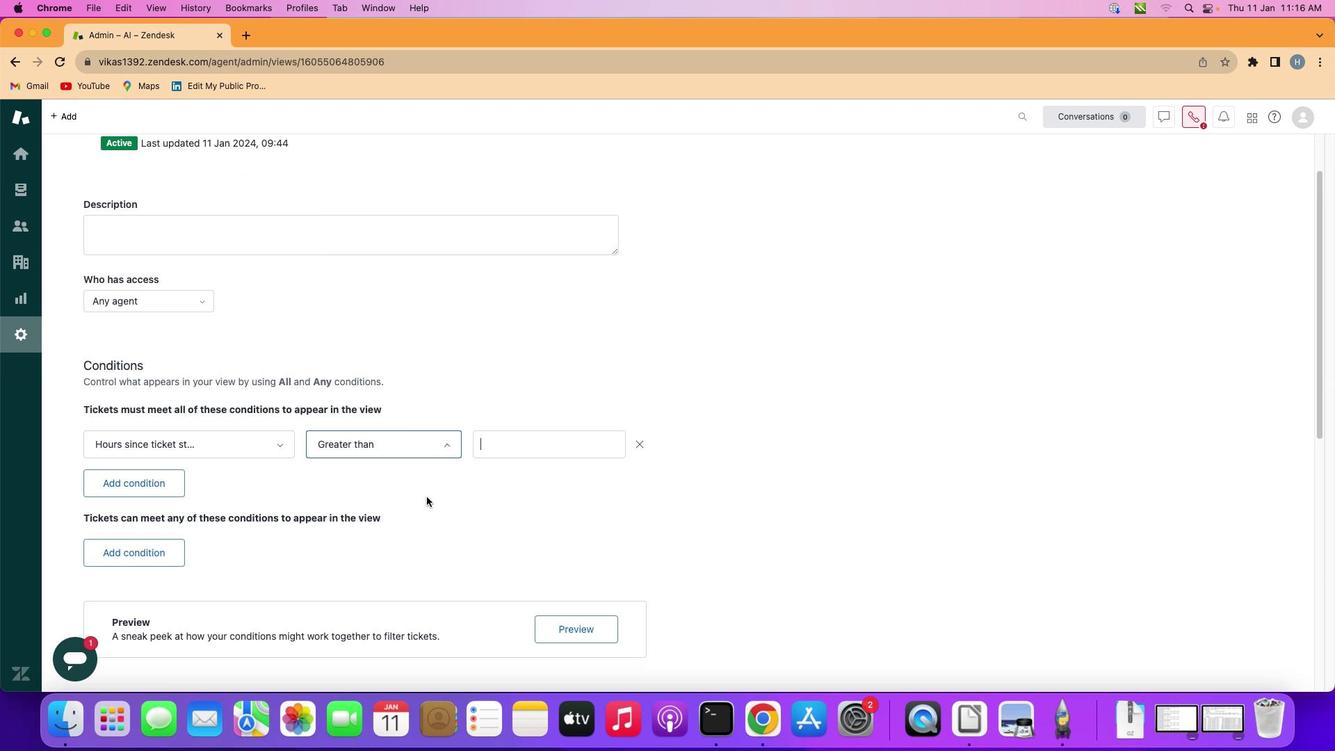 
Action: Mouse pressed left at (400, 500)
Screenshot: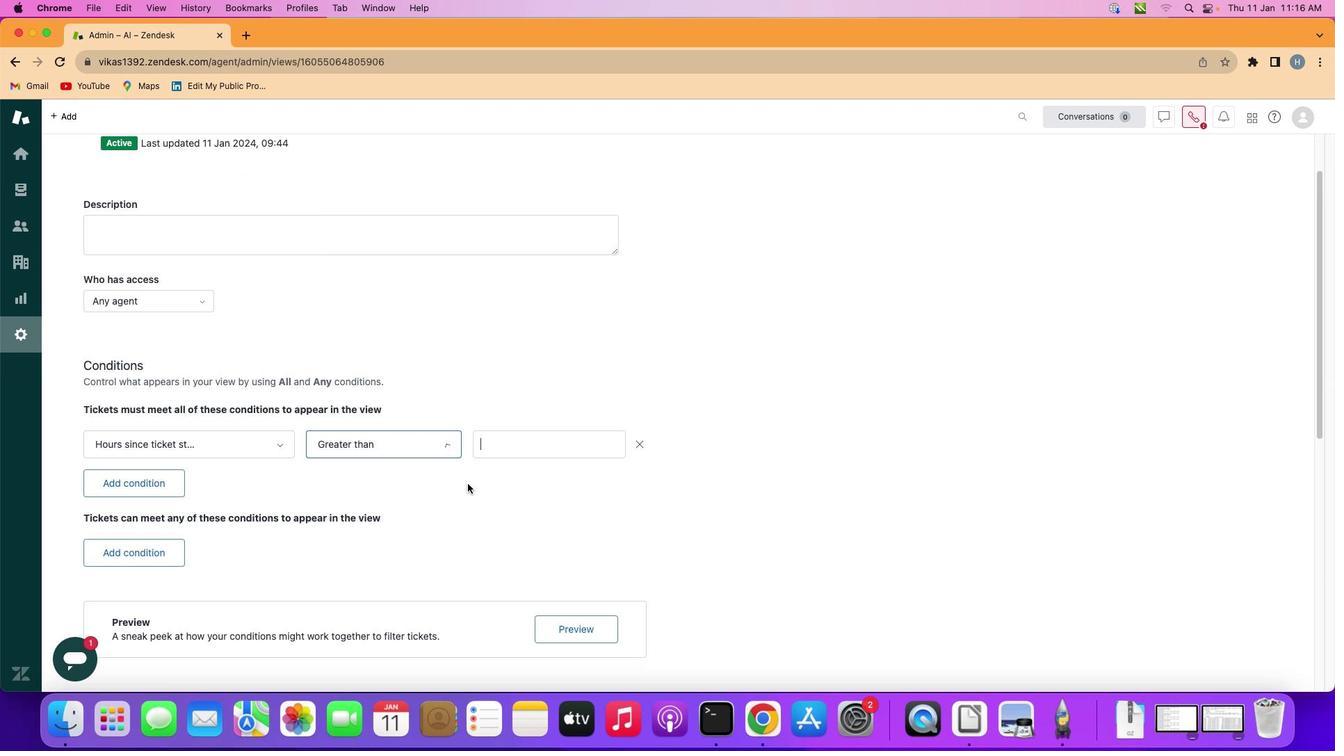 
Action: Mouse moved to (527, 441)
Screenshot: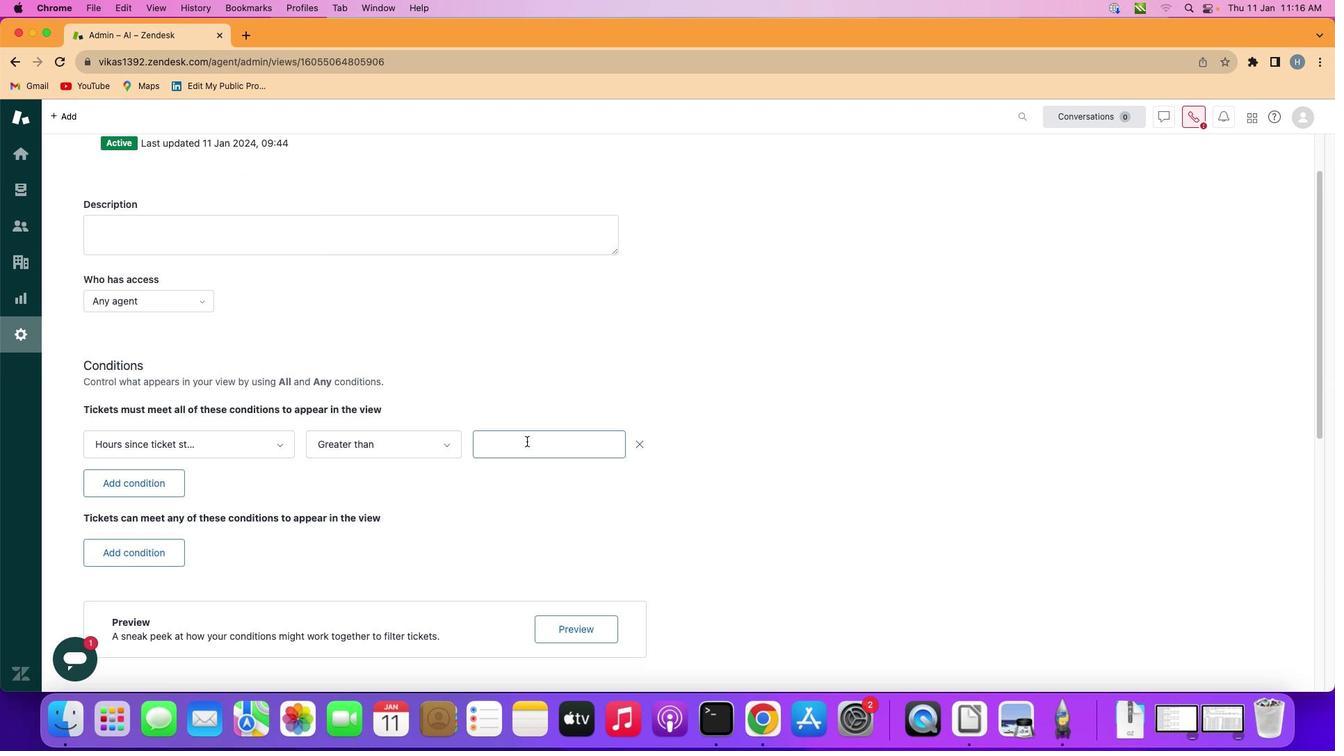 
Action: Mouse pressed left at (527, 441)
Screenshot: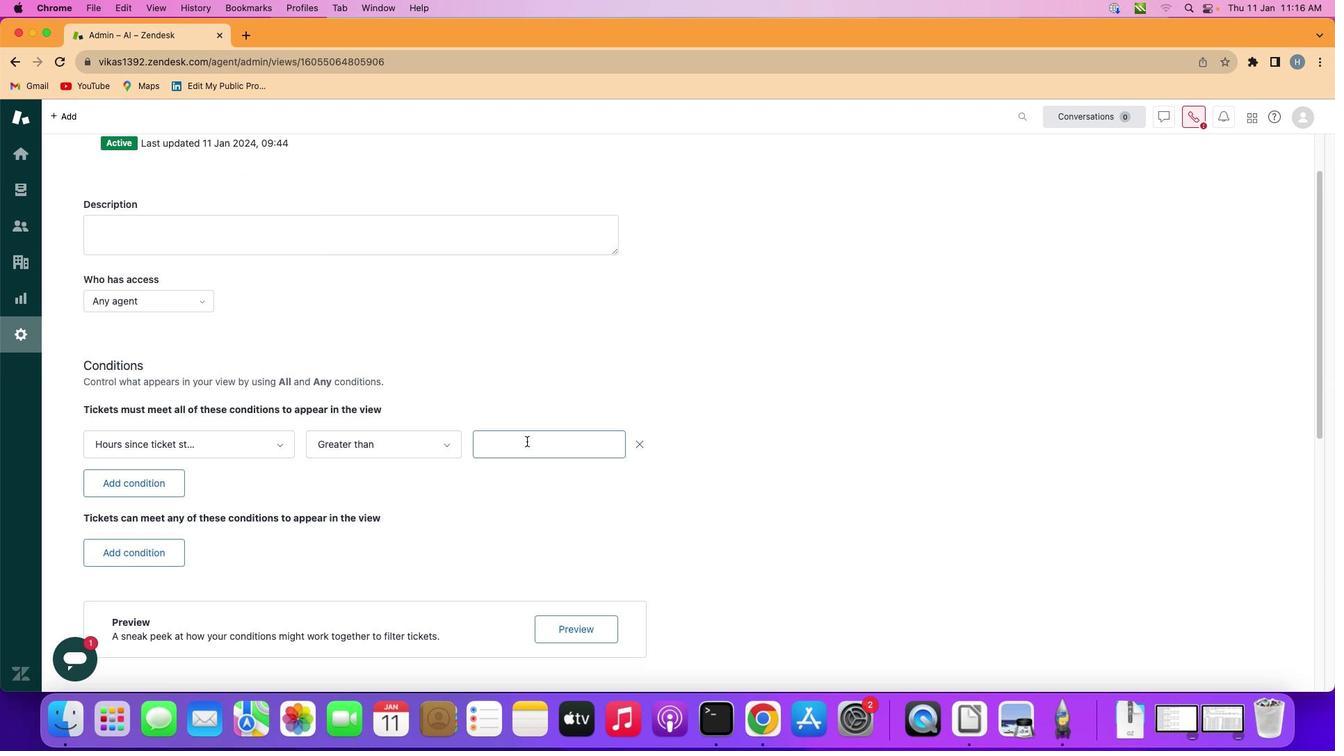 
Action: Mouse moved to (527, 441)
Screenshot: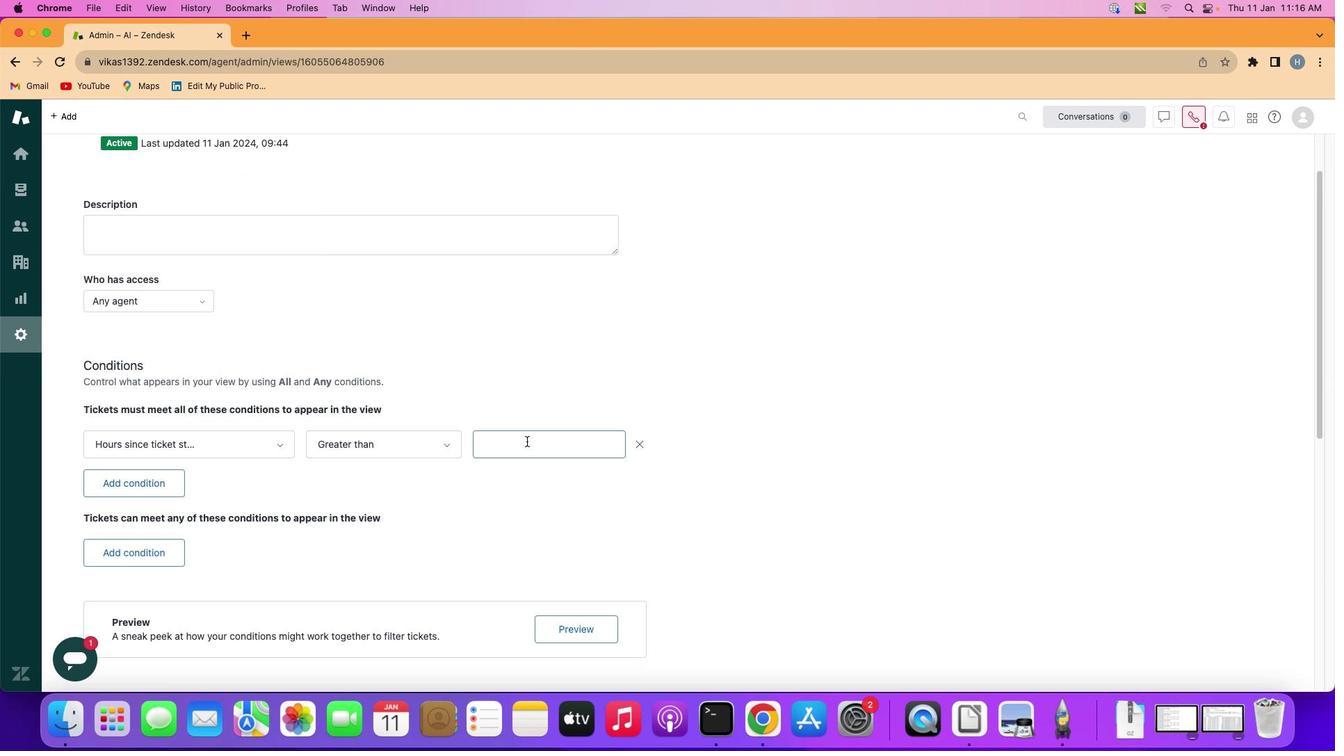 
Action: Key pressed Key.shift'F''i''f''t''y'Key.space'f''i''v''e'
Screenshot: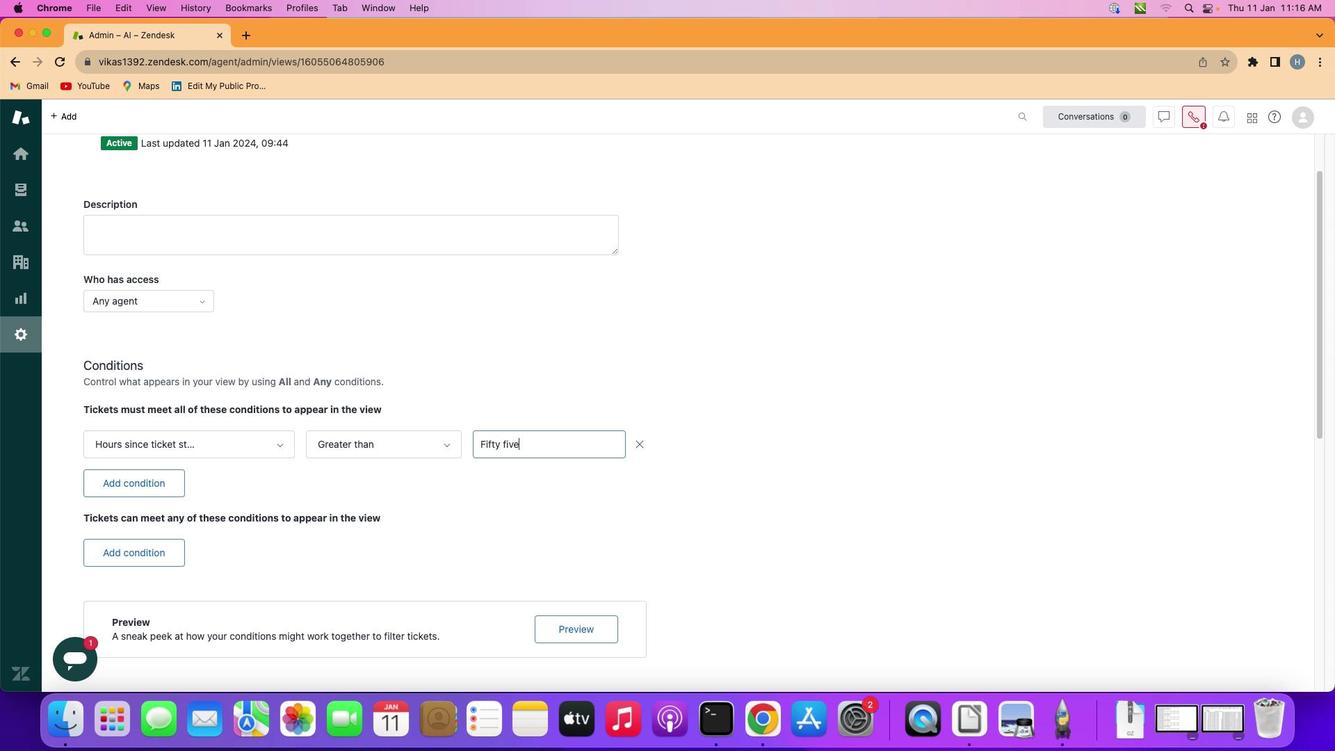 
Action: Mouse moved to (543, 505)
Screenshot: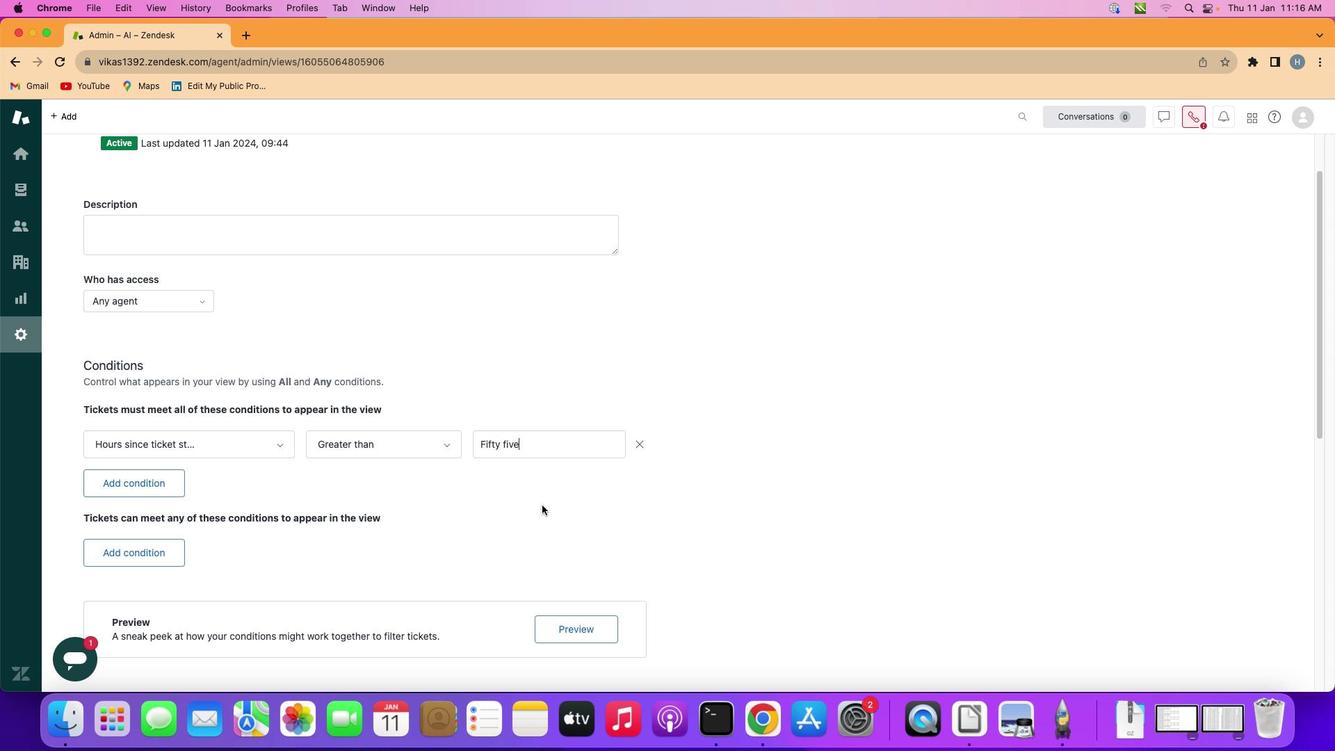 
